 Task: Look for space in Omigawa, Japan from 12th  July, 2023 to 15th July, 2023 for 3 adults in price range Rs.12000 to Rs.16000. Place can be entire place with 2 bedrooms having 3 beds and 1 bathroom. Property type can be house, flat, guest house. Booking option can be shelf check-in. Required host language is English.
Action: Mouse moved to (455, 173)
Screenshot: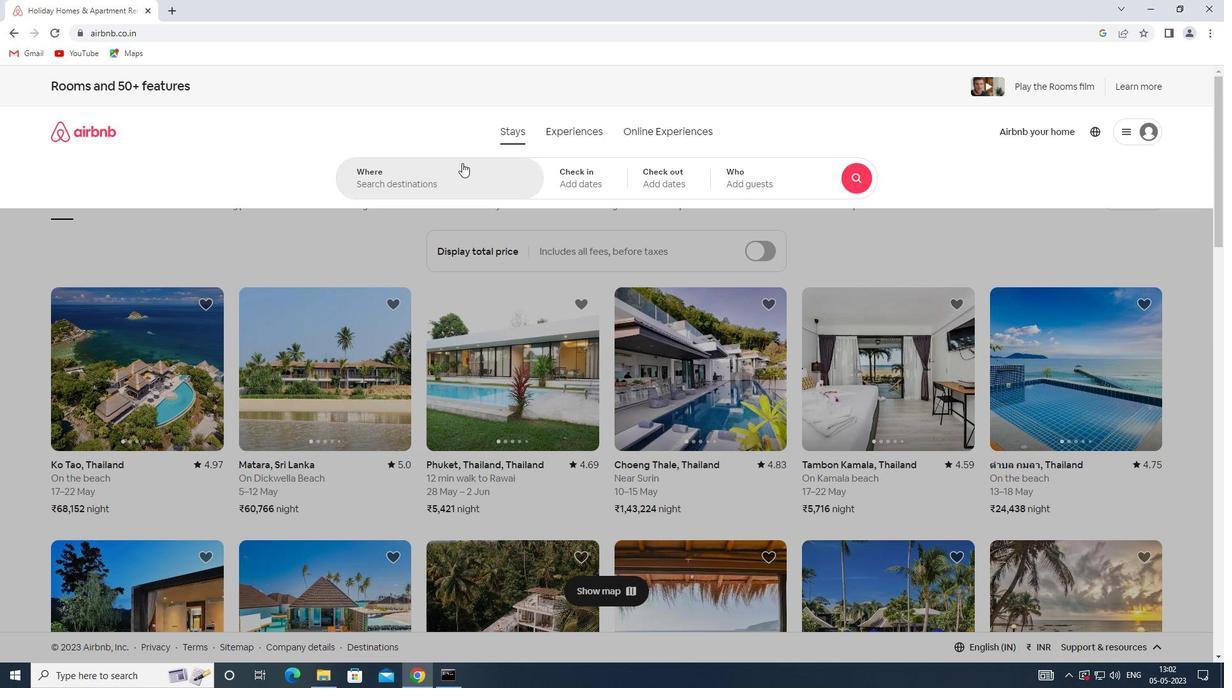 
Action: Mouse pressed left at (455, 173)
Screenshot: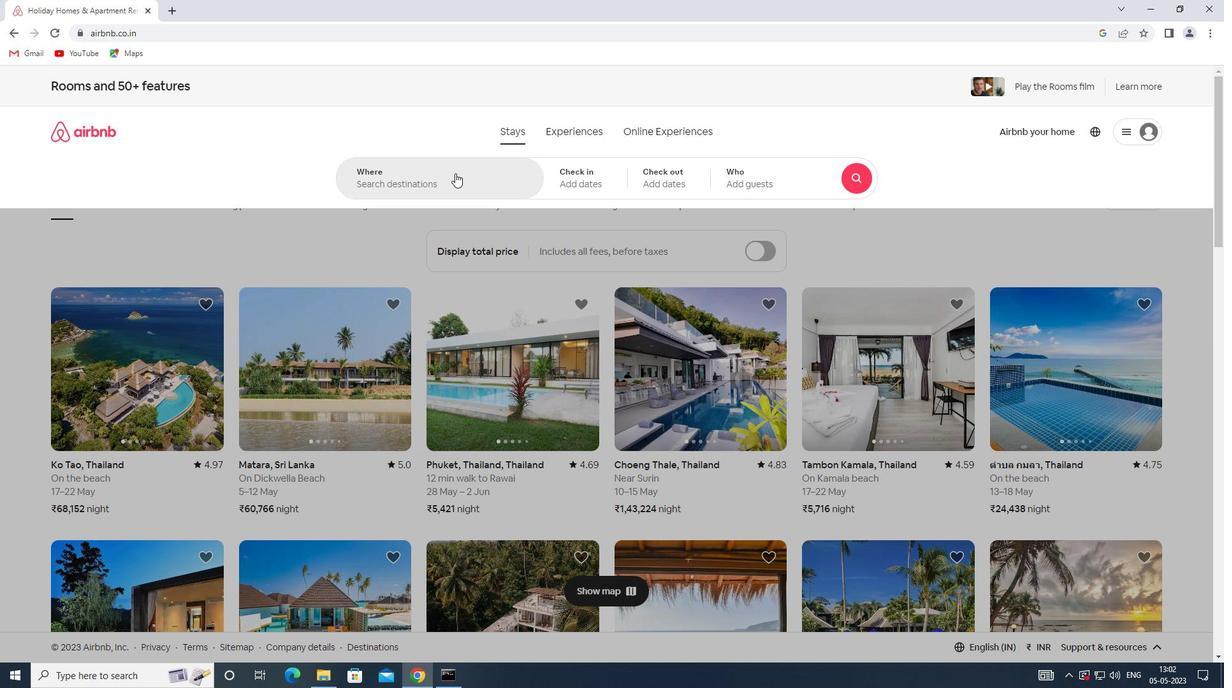 
Action: Key pressed <Key.shift>OMIGAWA,<Key.shift>JAPAN
Screenshot: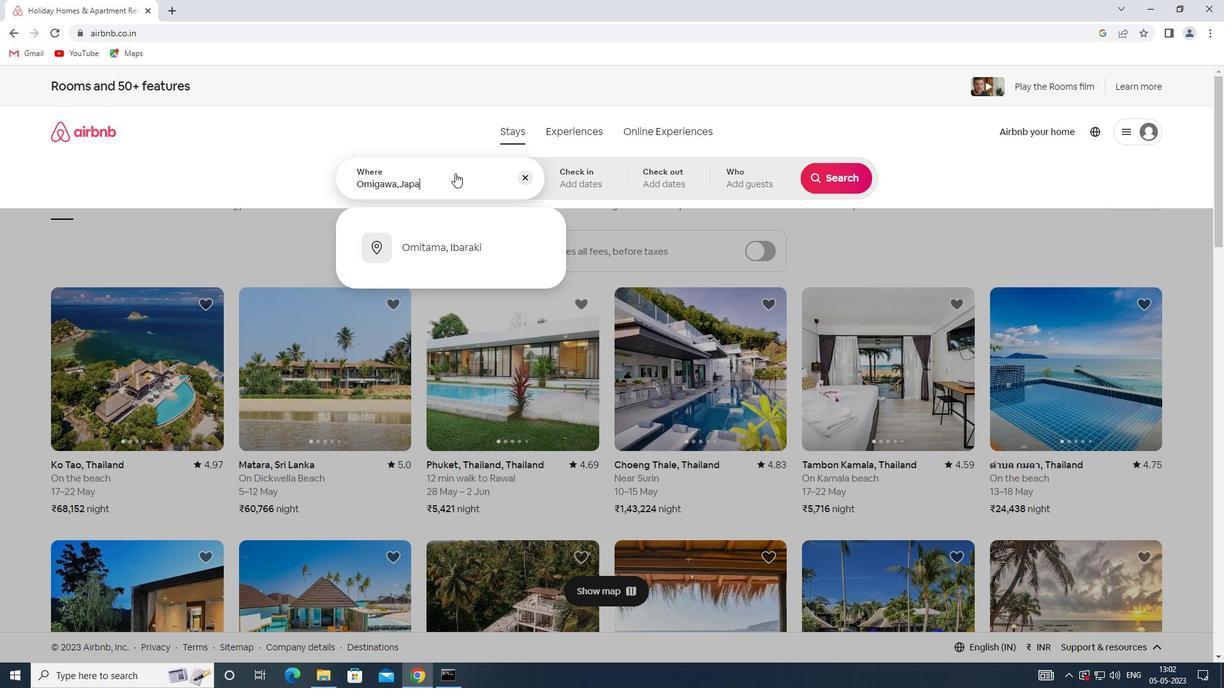 
Action: Mouse moved to (574, 183)
Screenshot: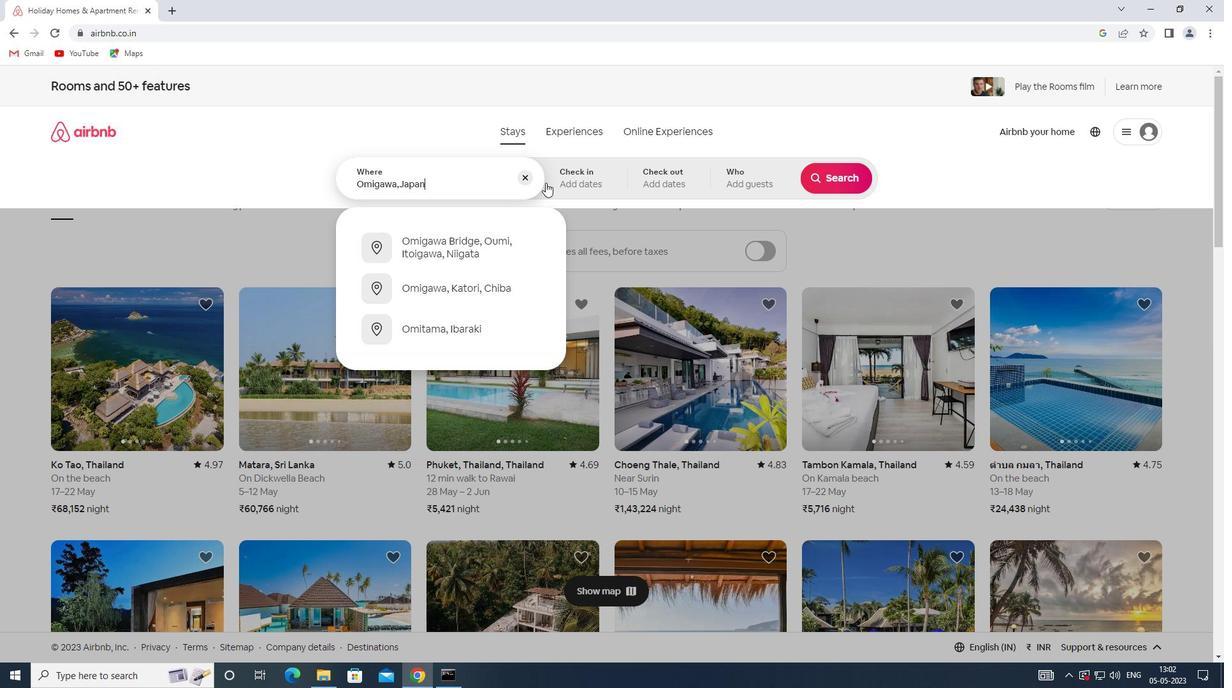 
Action: Mouse pressed left at (574, 183)
Screenshot: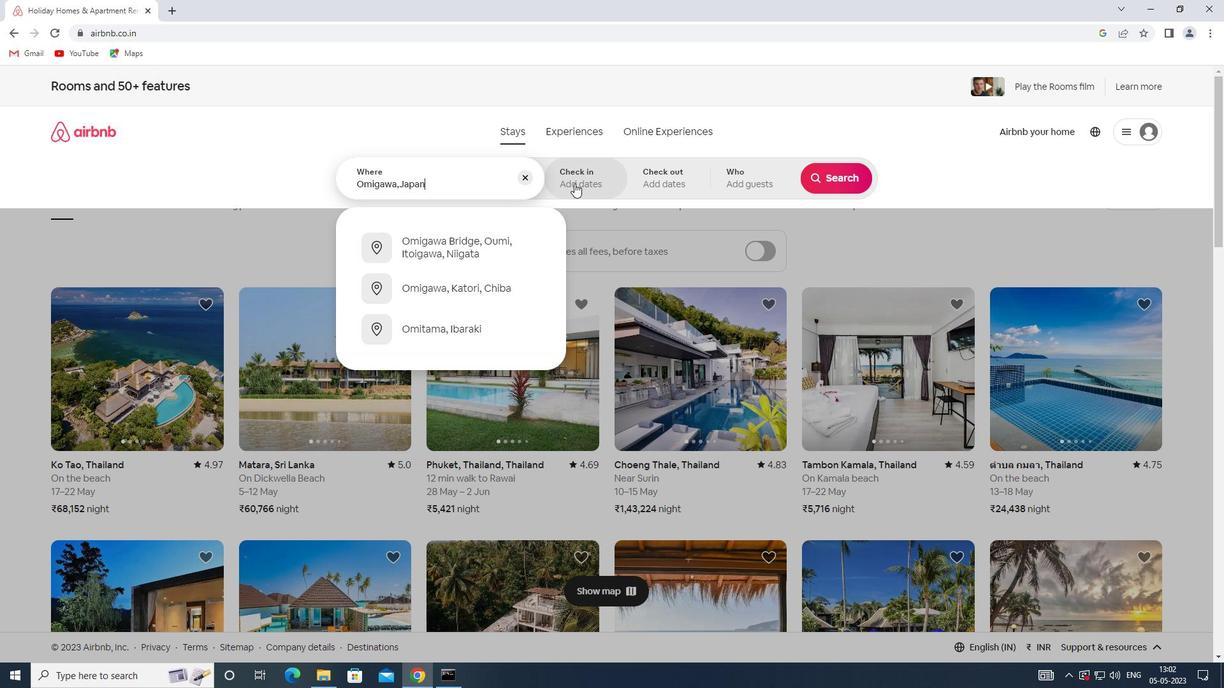 
Action: Mouse moved to (839, 281)
Screenshot: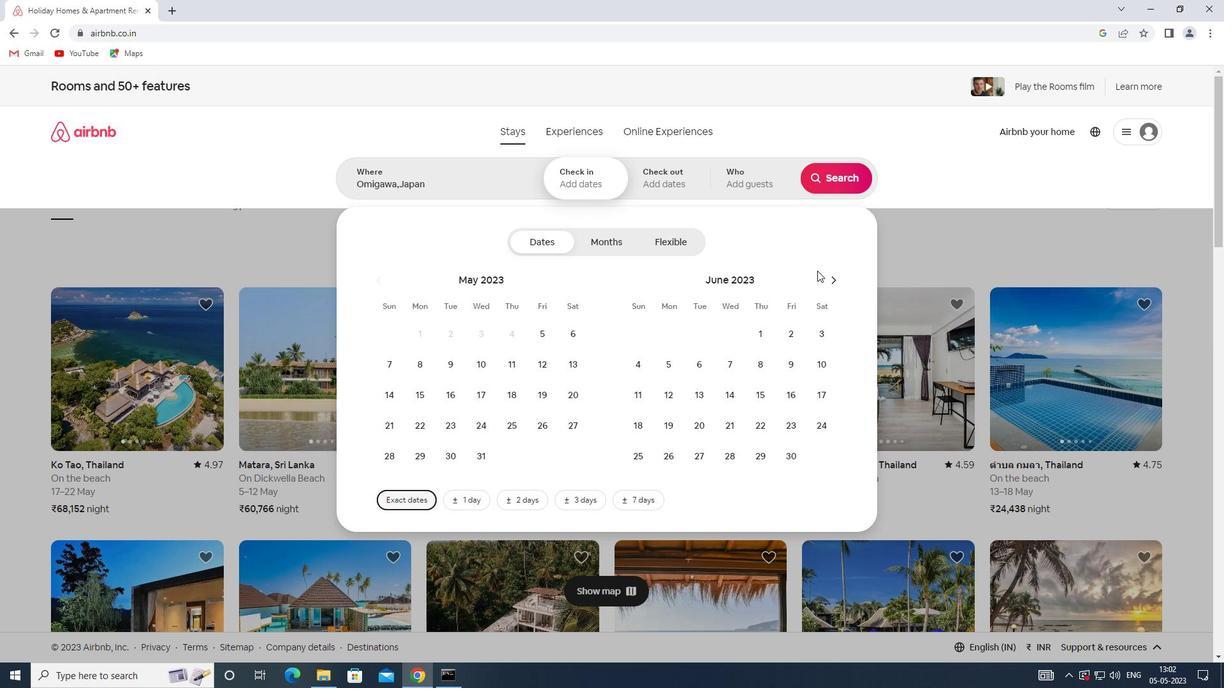 
Action: Mouse pressed left at (839, 281)
Screenshot: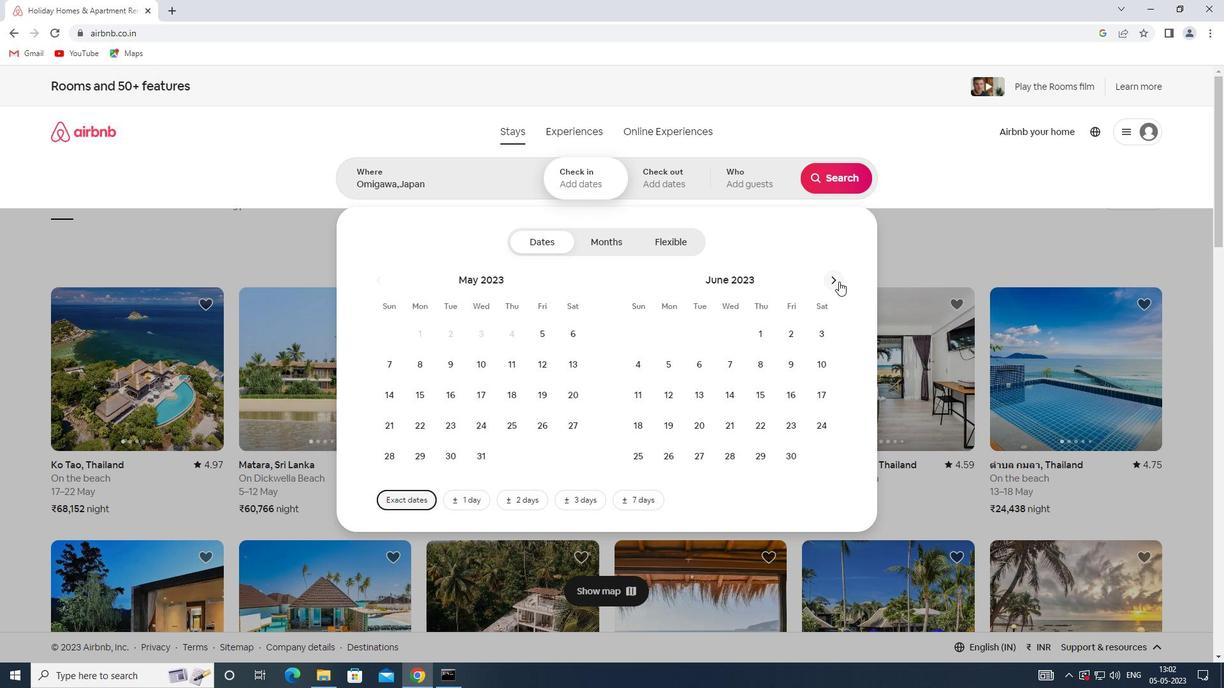 
Action: Mouse moved to (725, 407)
Screenshot: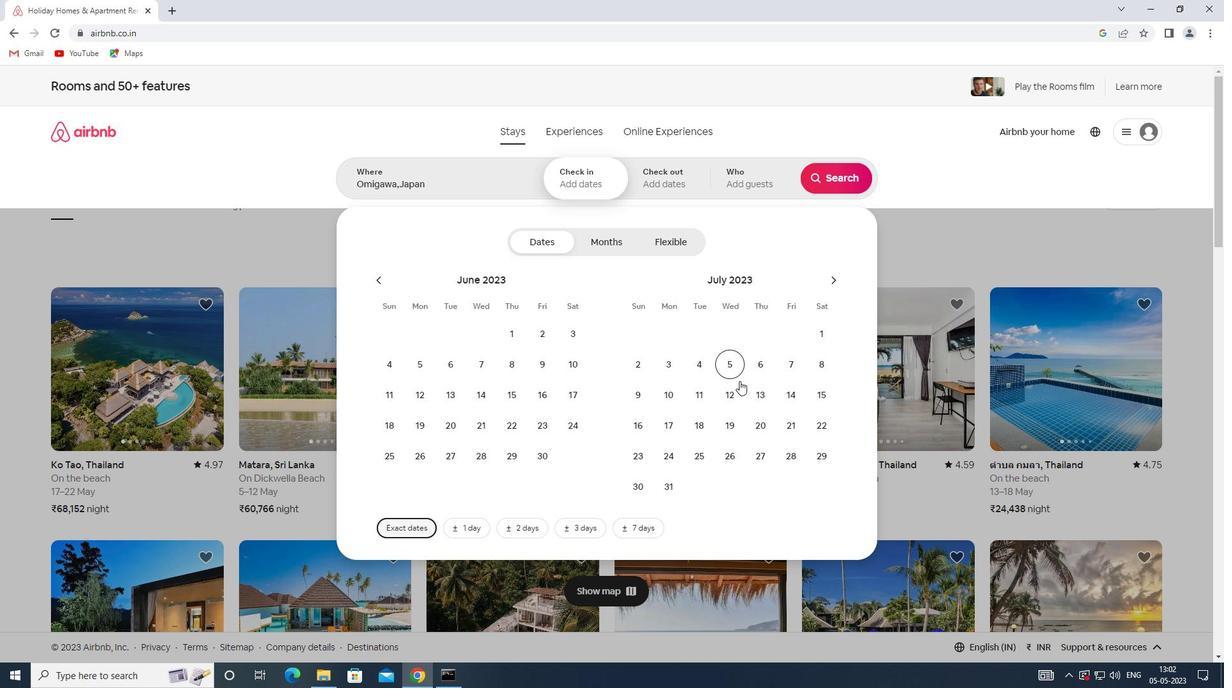 
Action: Mouse pressed left at (725, 407)
Screenshot: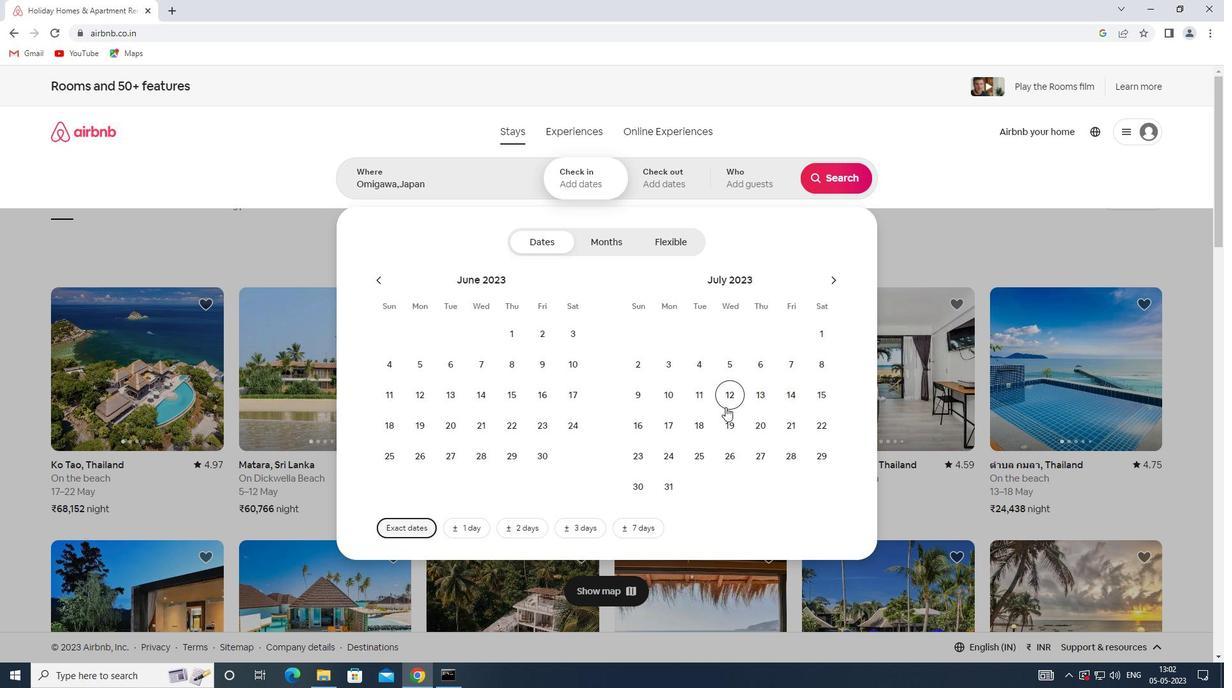 
Action: Mouse moved to (828, 388)
Screenshot: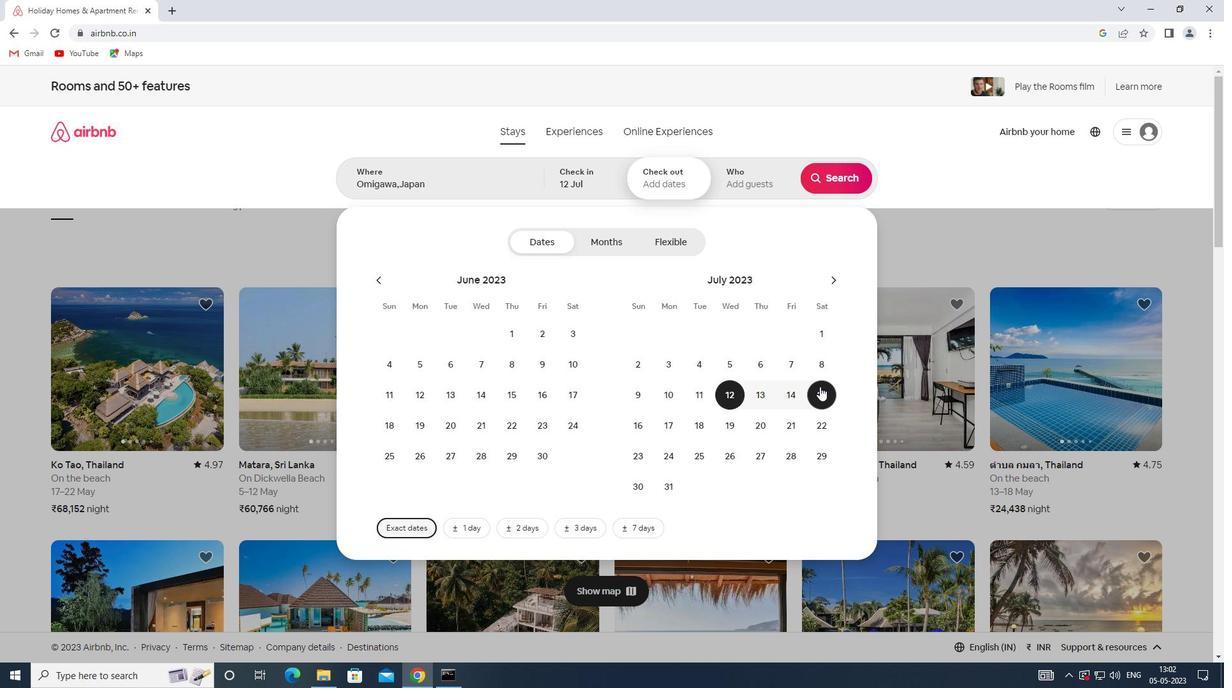 
Action: Mouse pressed left at (828, 388)
Screenshot: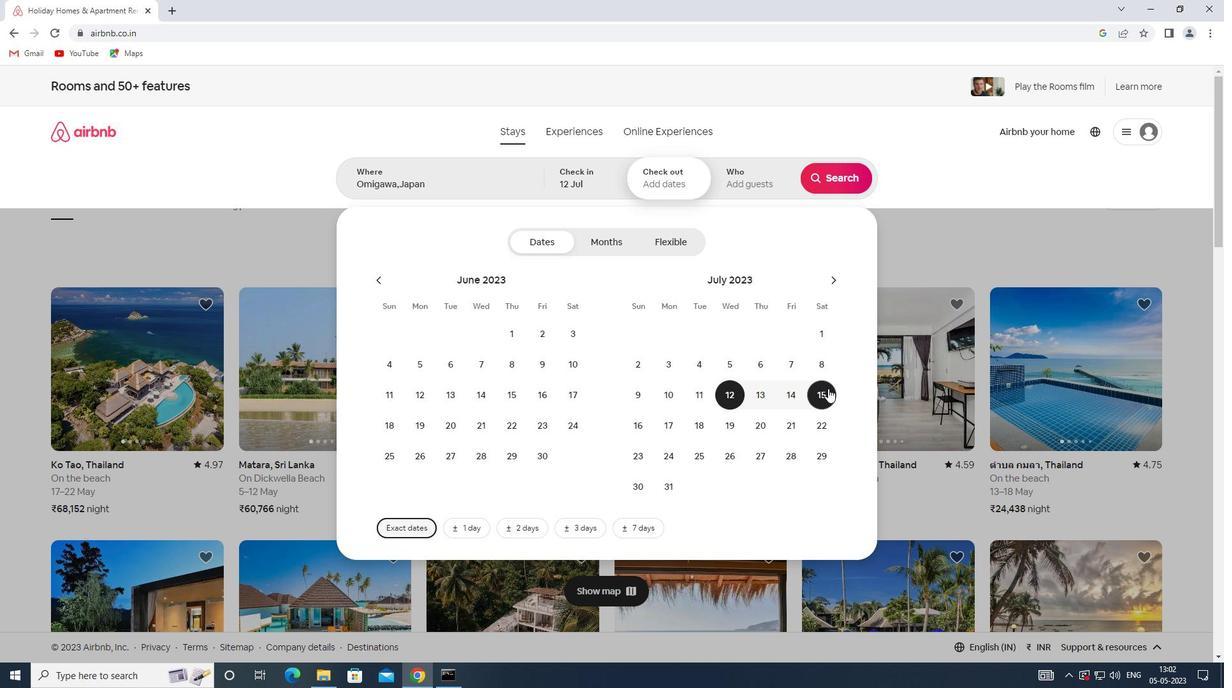 
Action: Mouse moved to (744, 181)
Screenshot: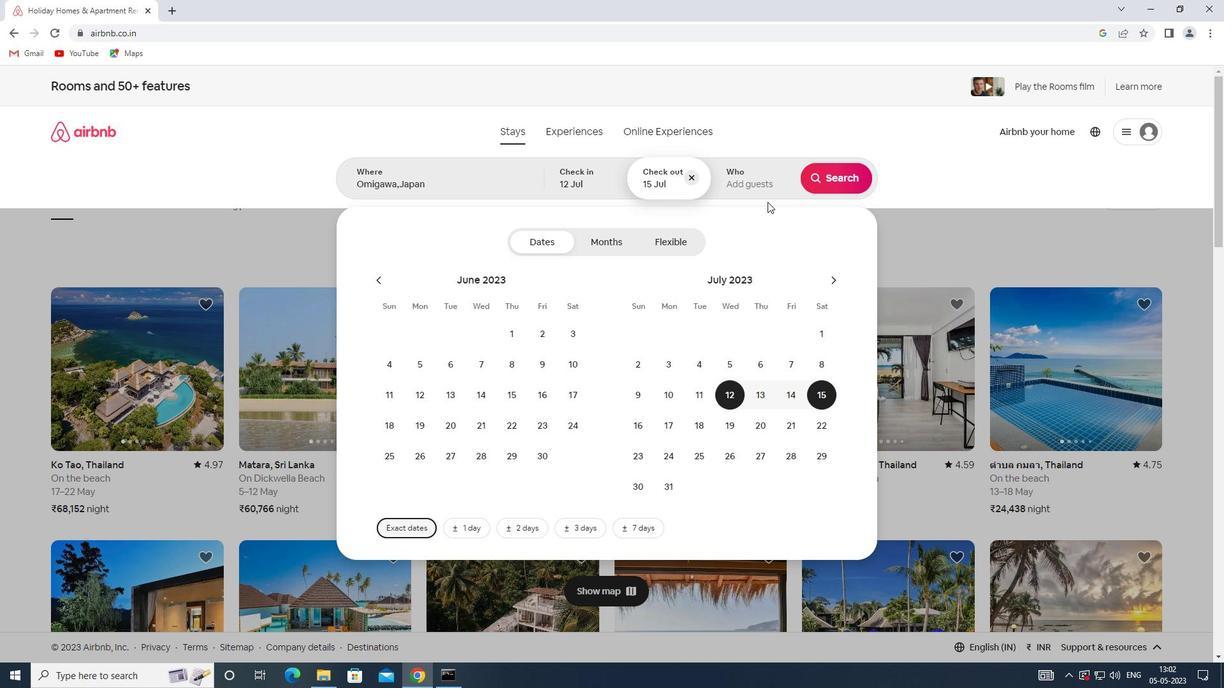 
Action: Mouse pressed left at (744, 181)
Screenshot: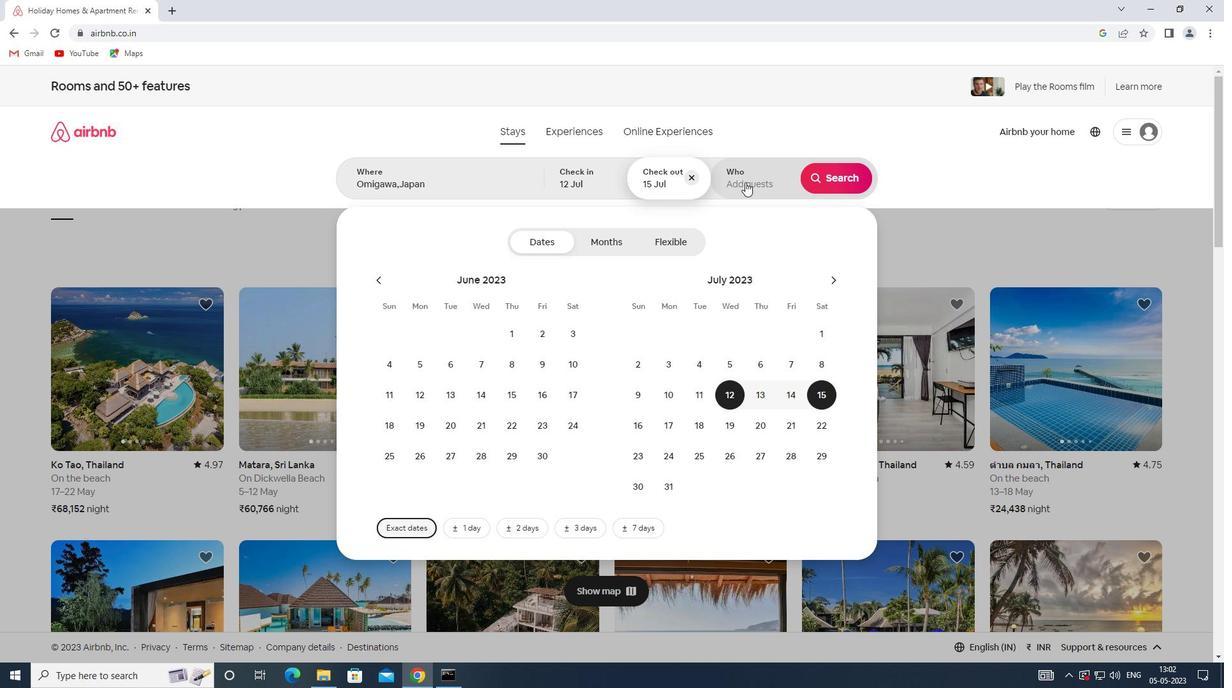 
Action: Mouse moved to (841, 244)
Screenshot: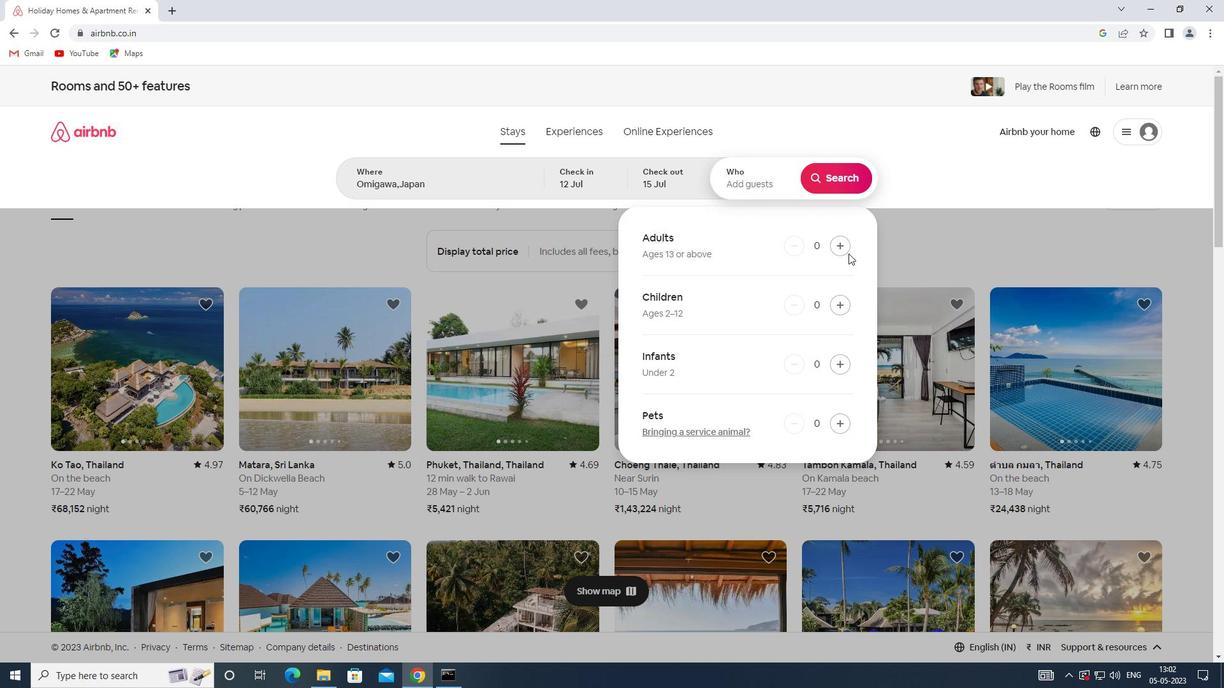 
Action: Mouse pressed left at (841, 244)
Screenshot: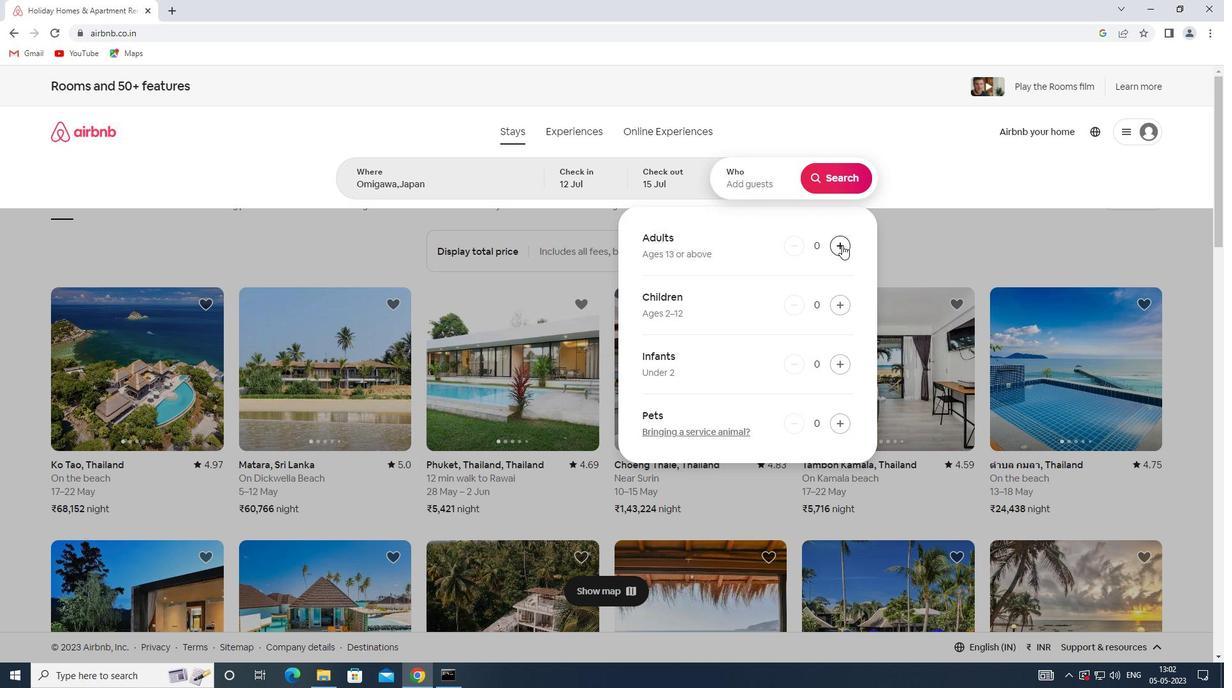 
Action: Mouse pressed left at (841, 244)
Screenshot: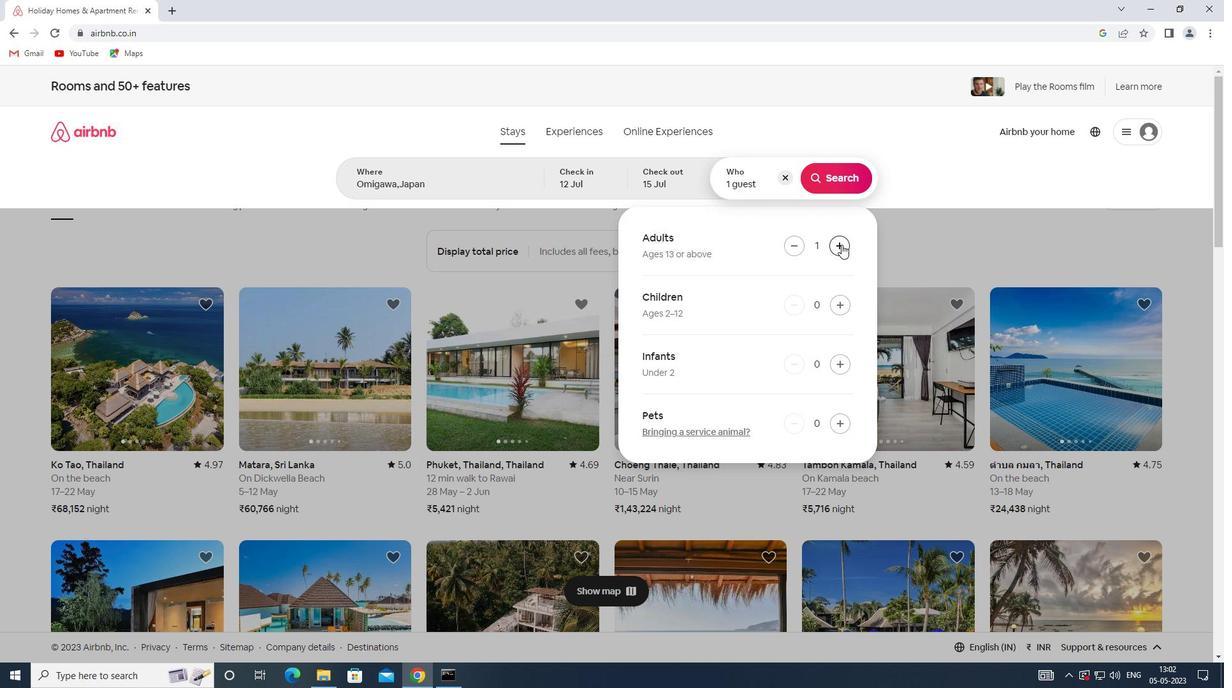 
Action: Mouse pressed left at (841, 244)
Screenshot: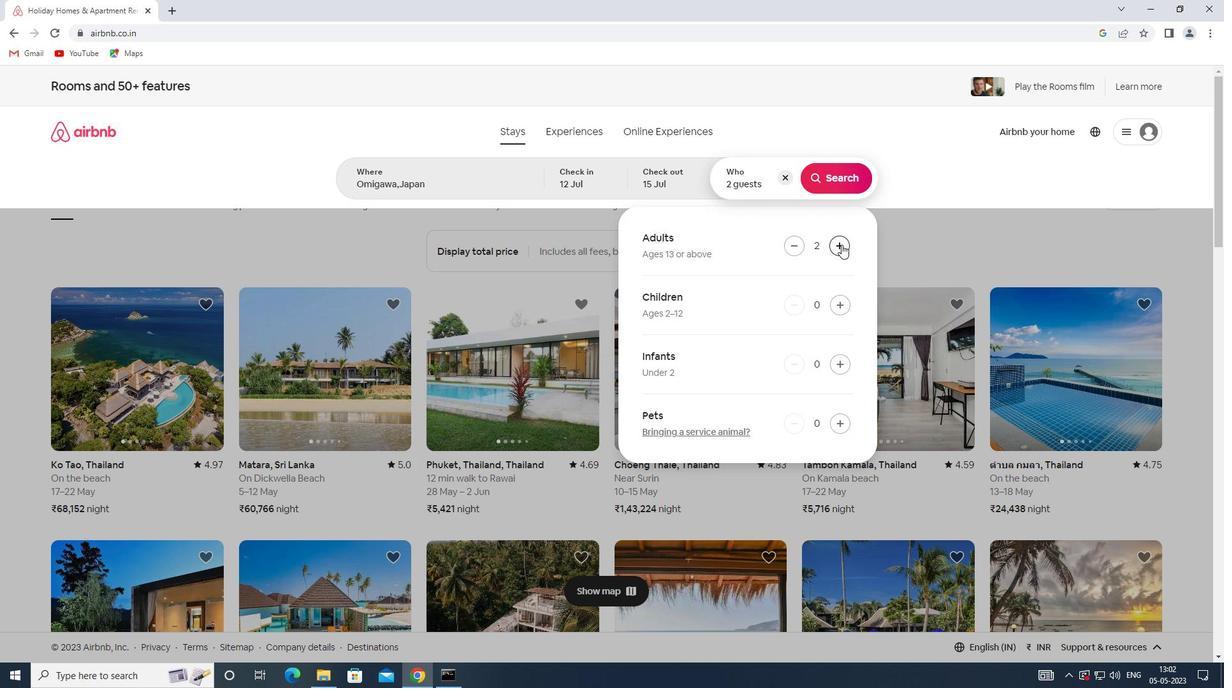 
Action: Mouse moved to (820, 177)
Screenshot: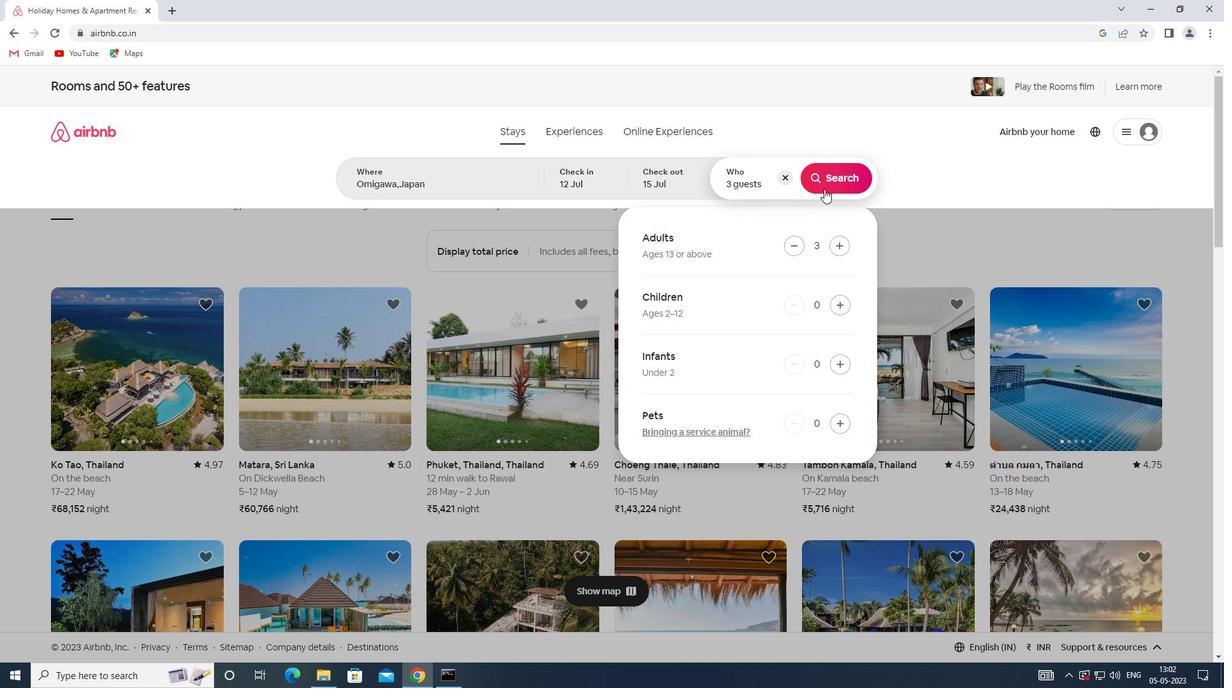 
Action: Mouse pressed left at (820, 177)
Screenshot: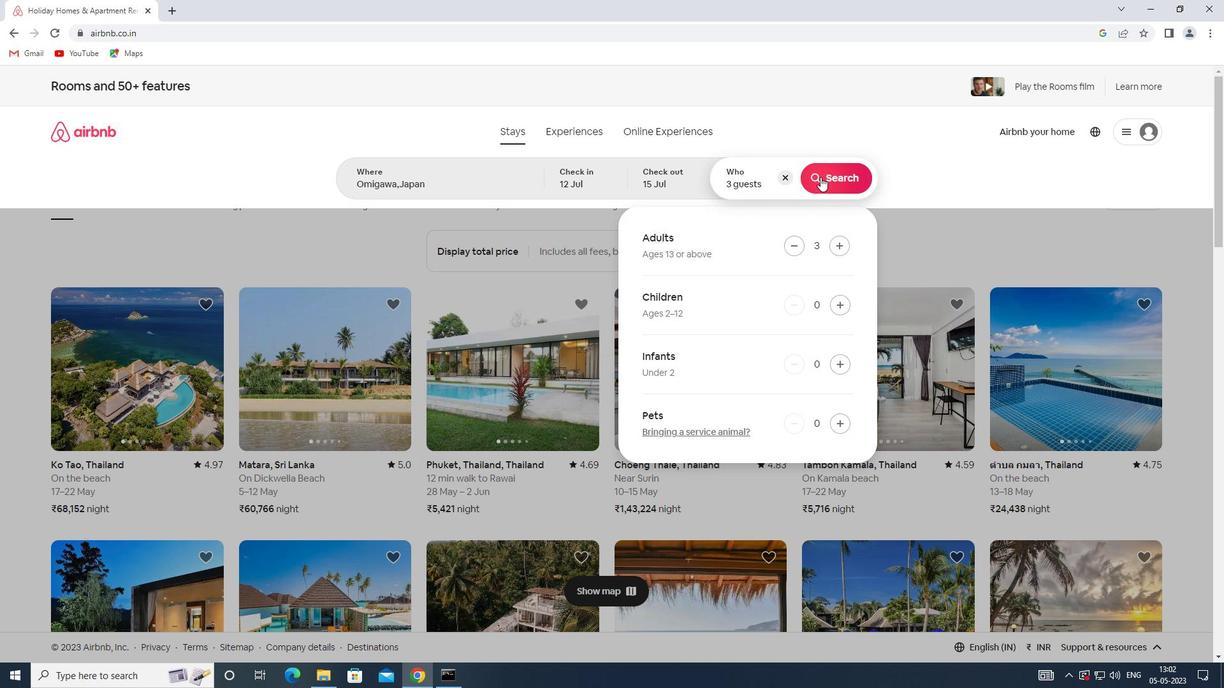
Action: Mouse moved to (1171, 141)
Screenshot: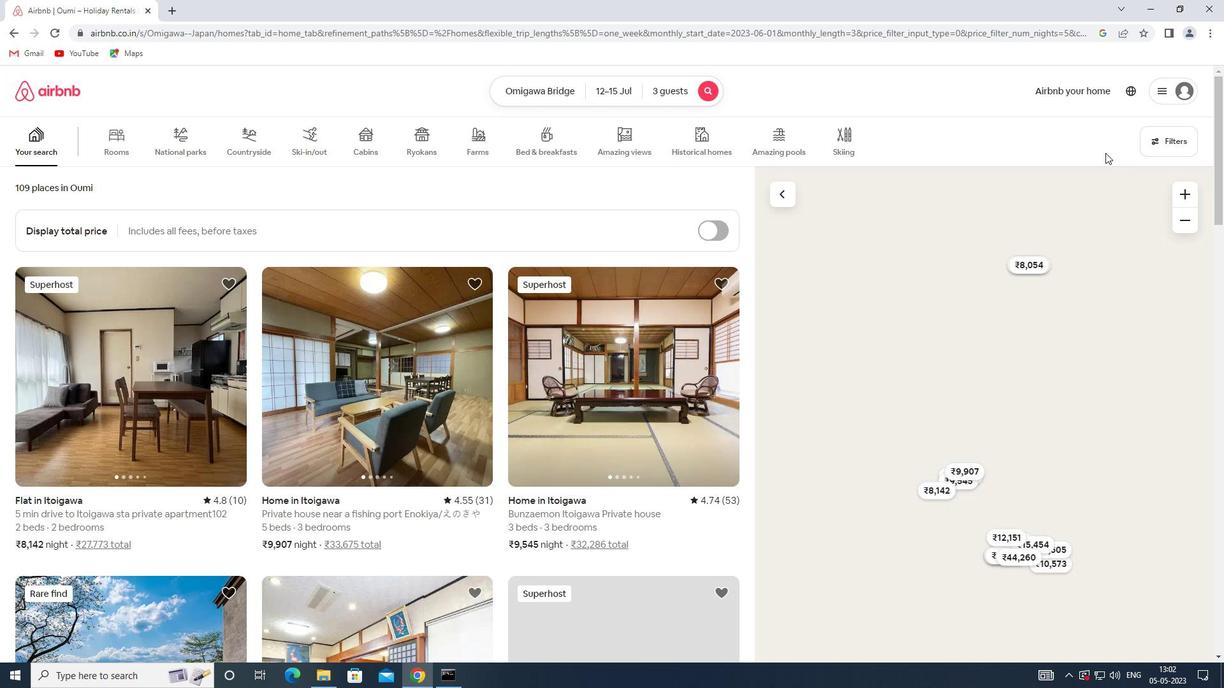 
Action: Mouse pressed left at (1171, 141)
Screenshot: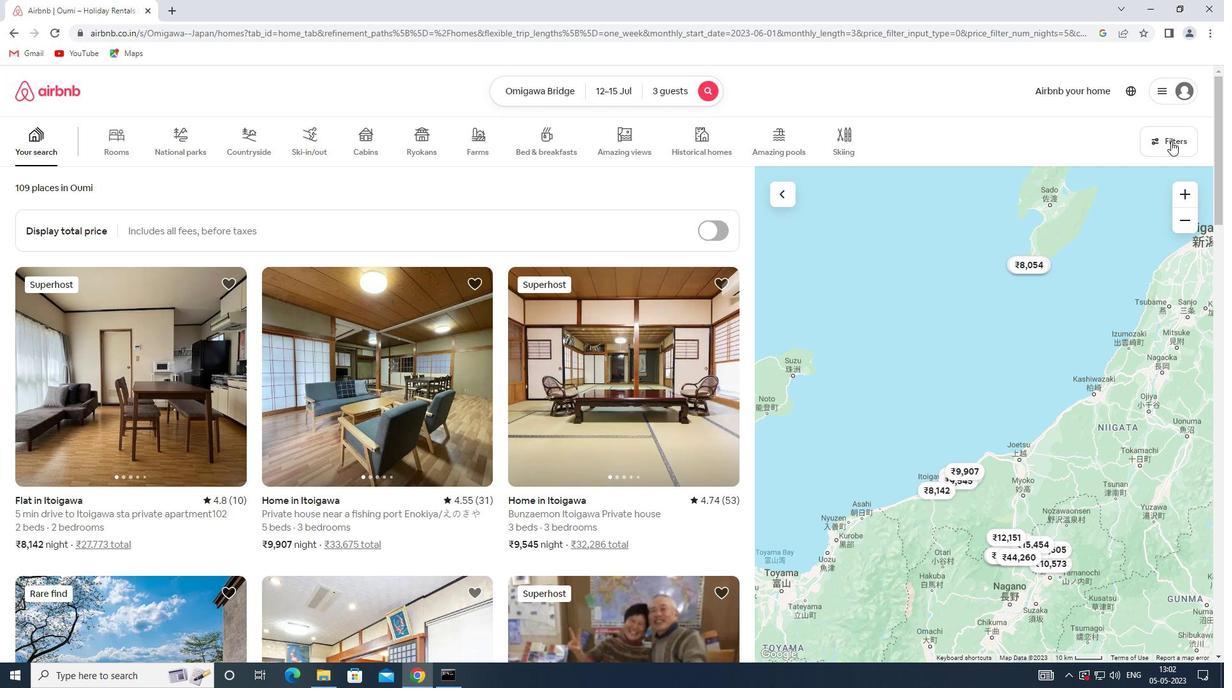 
Action: Mouse moved to (449, 455)
Screenshot: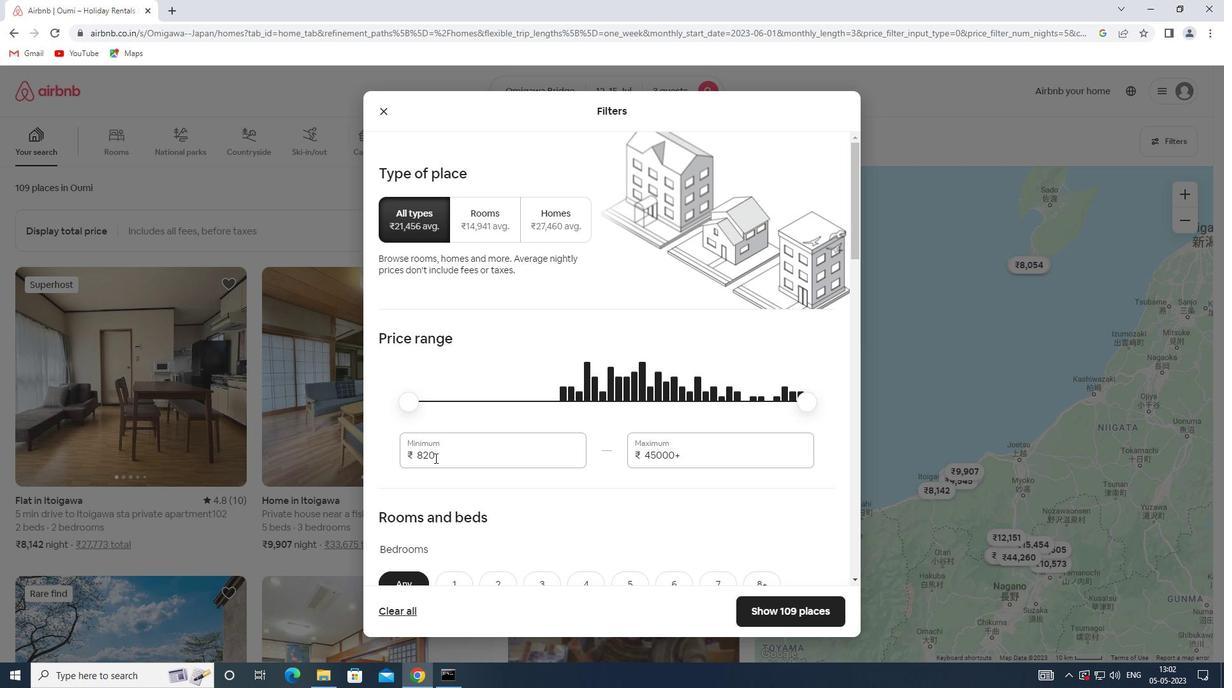 
Action: Mouse pressed left at (449, 455)
Screenshot: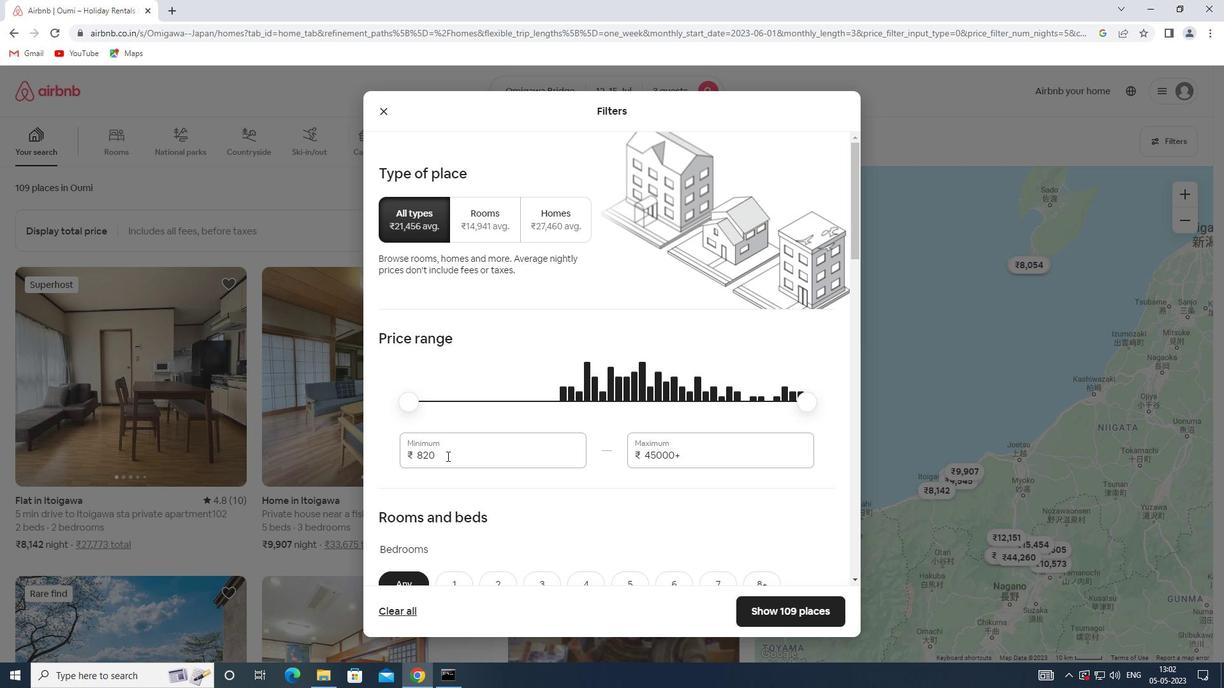 
Action: Mouse moved to (403, 453)
Screenshot: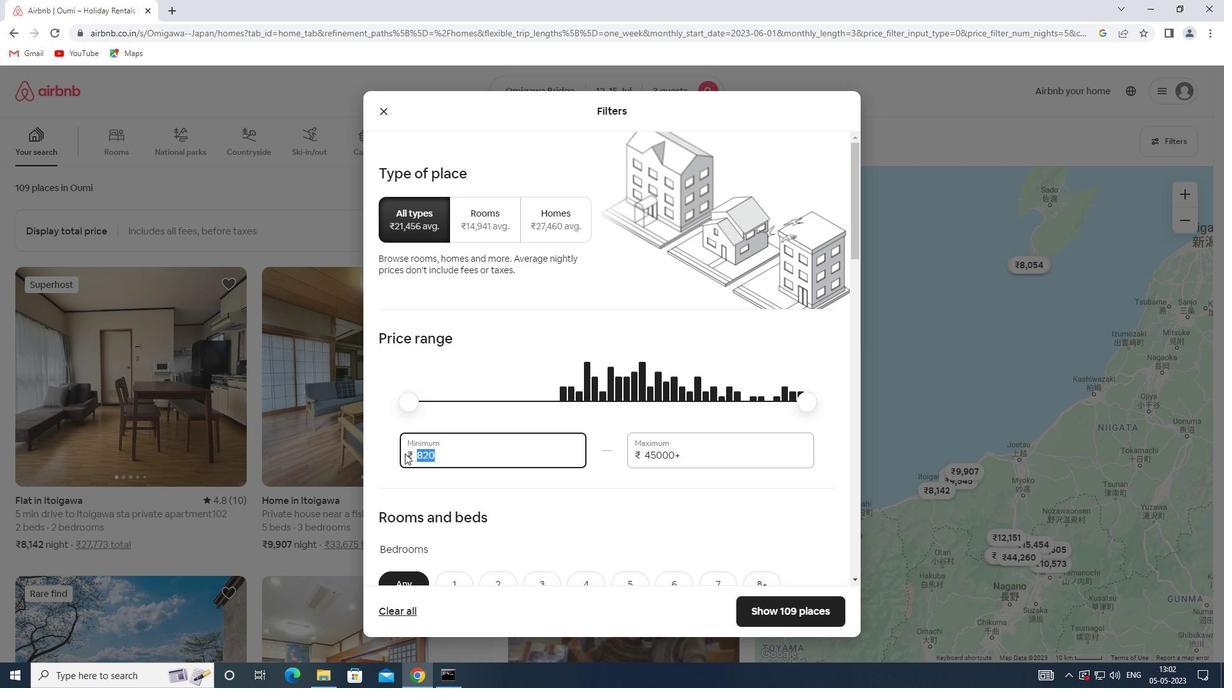 
Action: Key pressed 12000
Screenshot: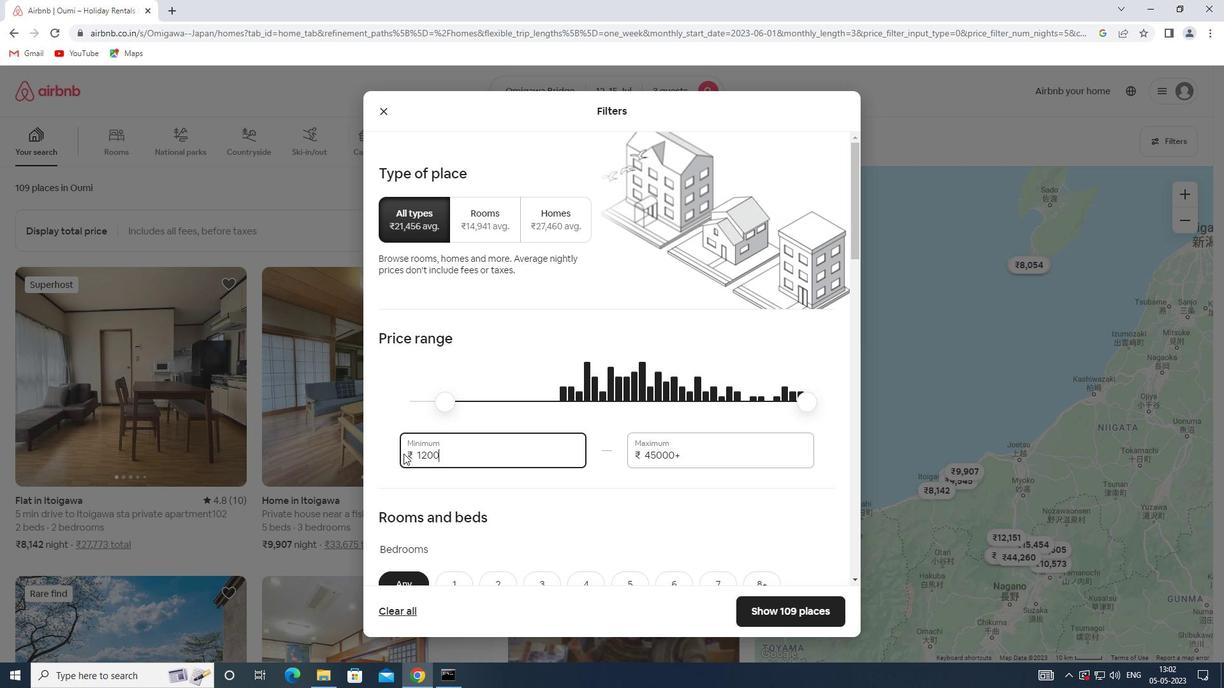 
Action: Mouse moved to (680, 453)
Screenshot: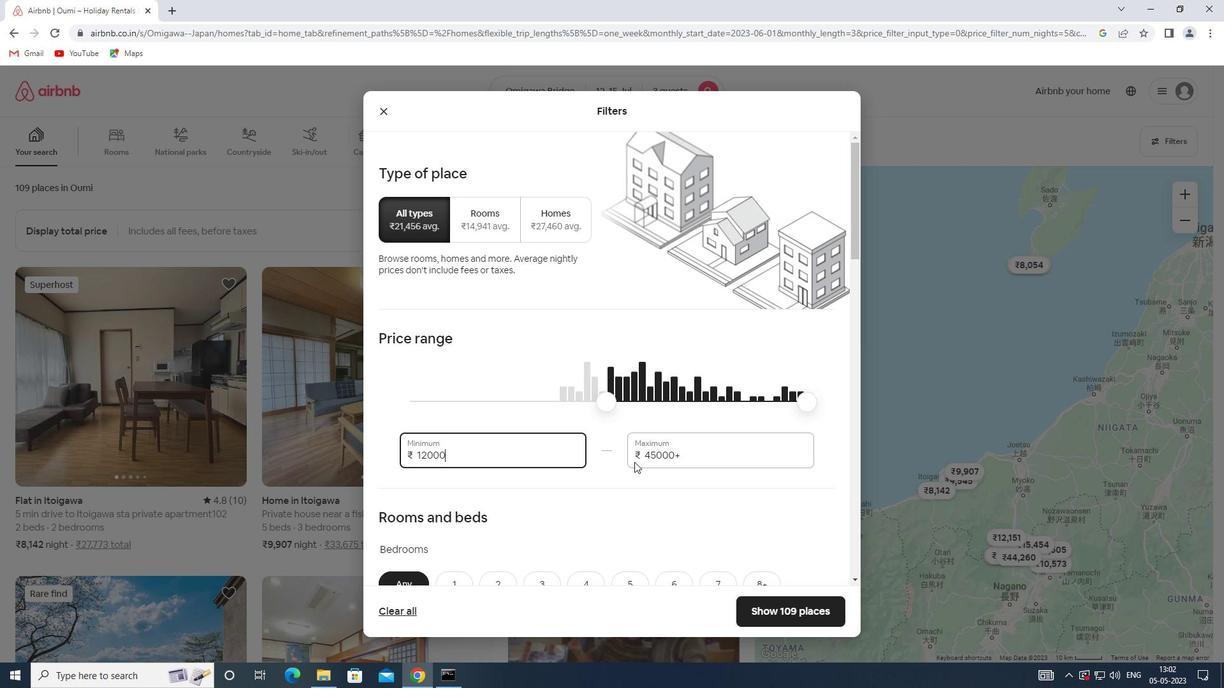 
Action: Mouse pressed left at (680, 453)
Screenshot: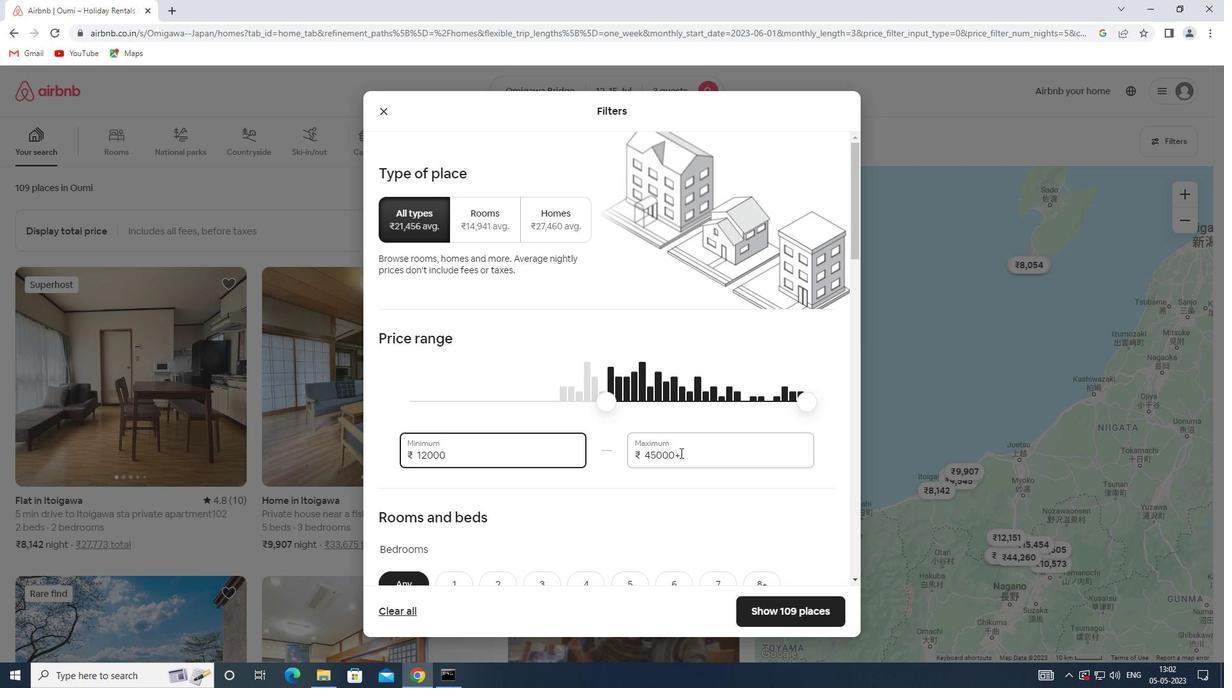
Action: Mouse moved to (641, 453)
Screenshot: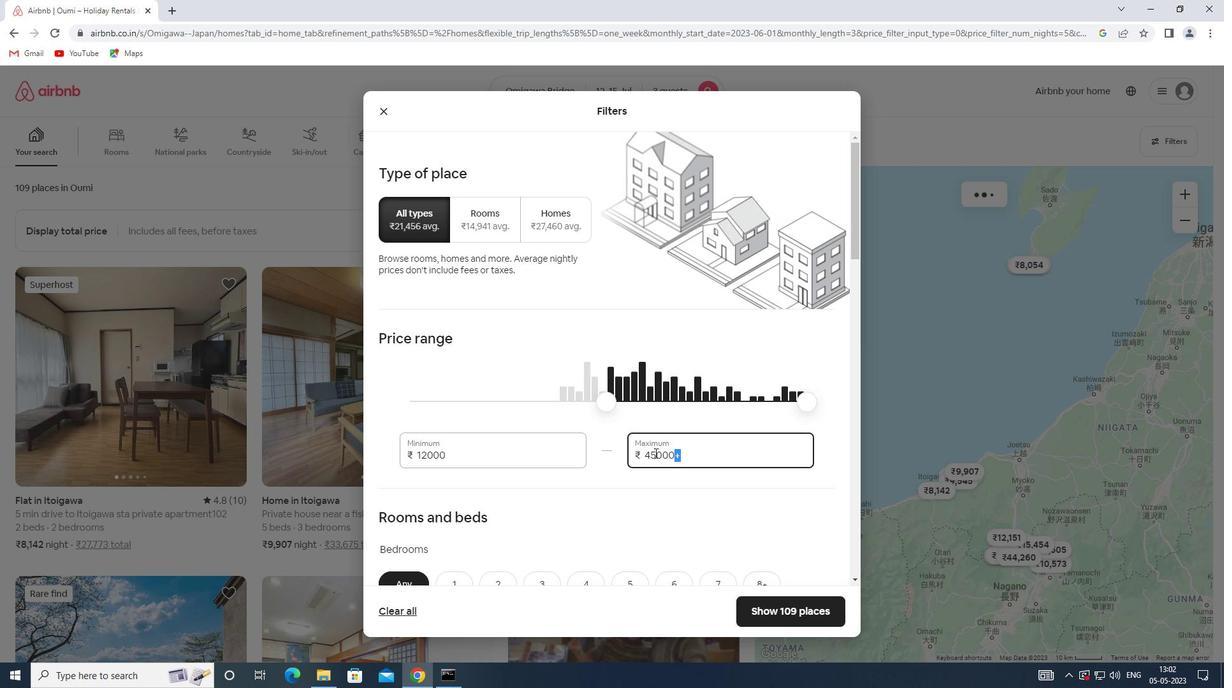 
Action: Key pressed 16000
Screenshot: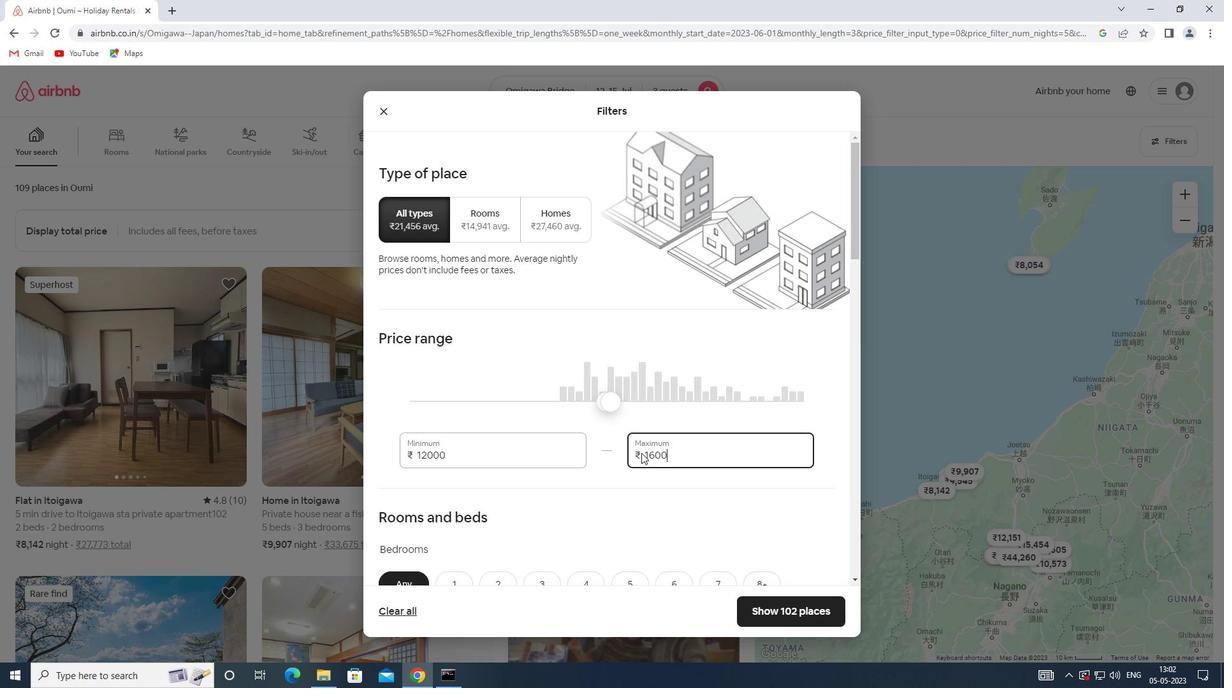
Action: Mouse moved to (512, 466)
Screenshot: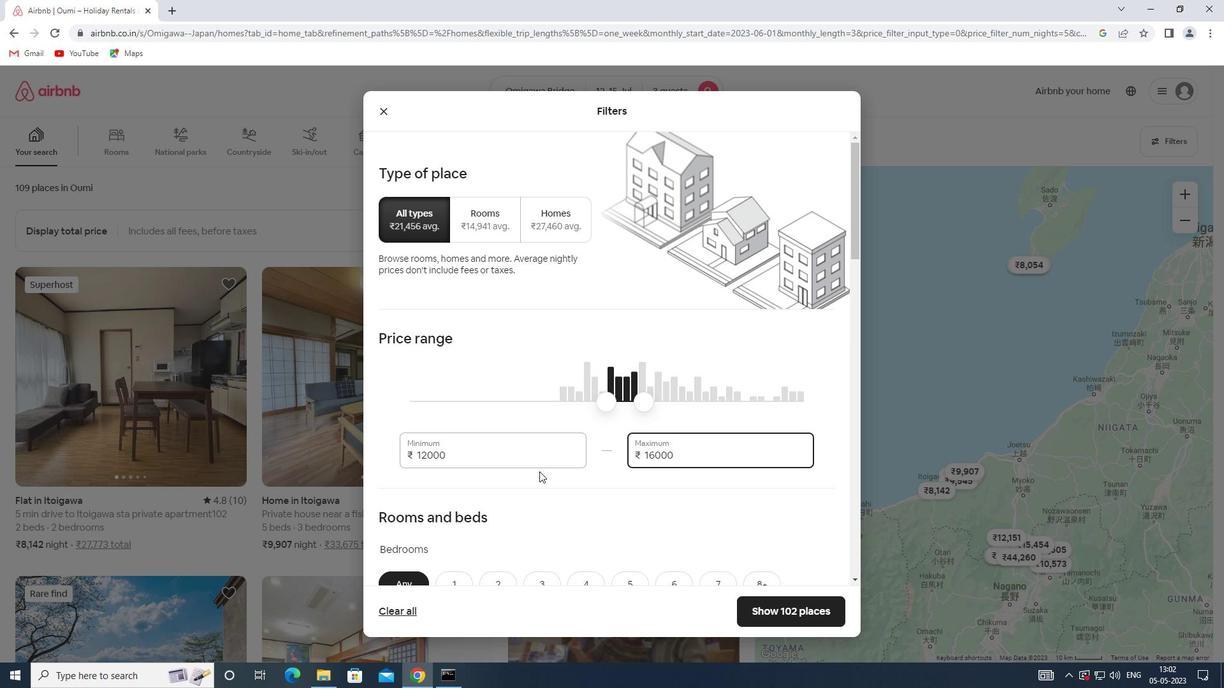 
Action: Mouse scrolled (512, 466) with delta (0, 0)
Screenshot: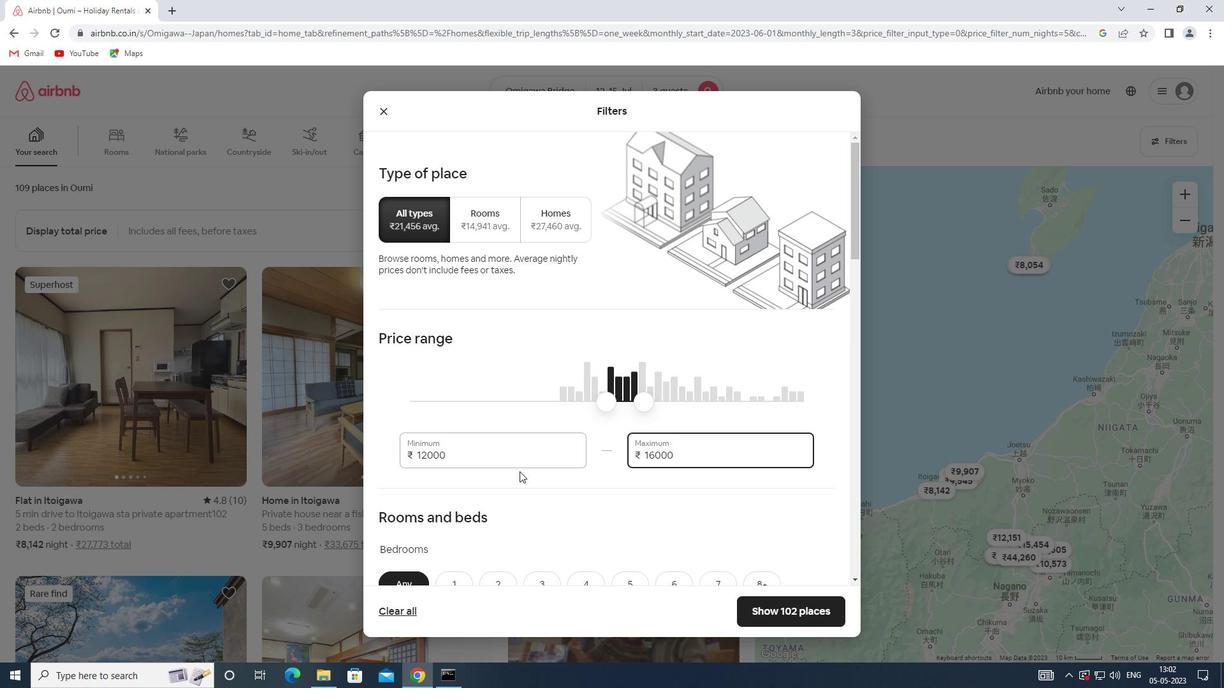 
Action: Mouse scrolled (512, 466) with delta (0, 0)
Screenshot: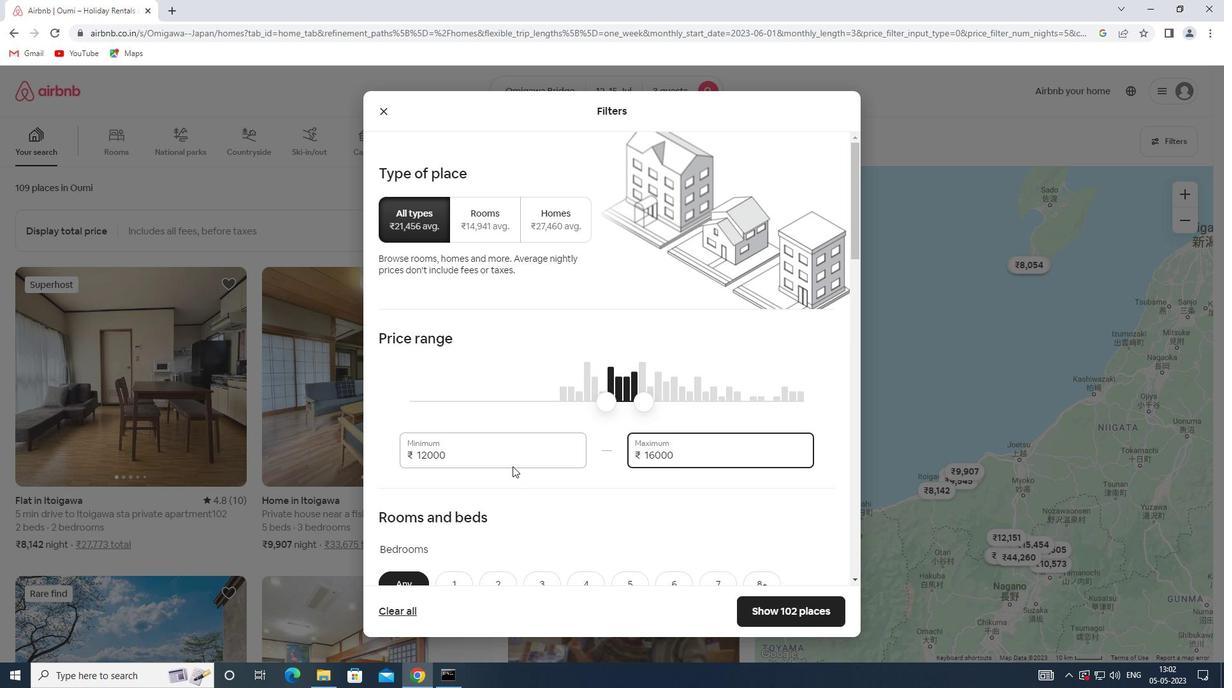
Action: Mouse scrolled (512, 466) with delta (0, 0)
Screenshot: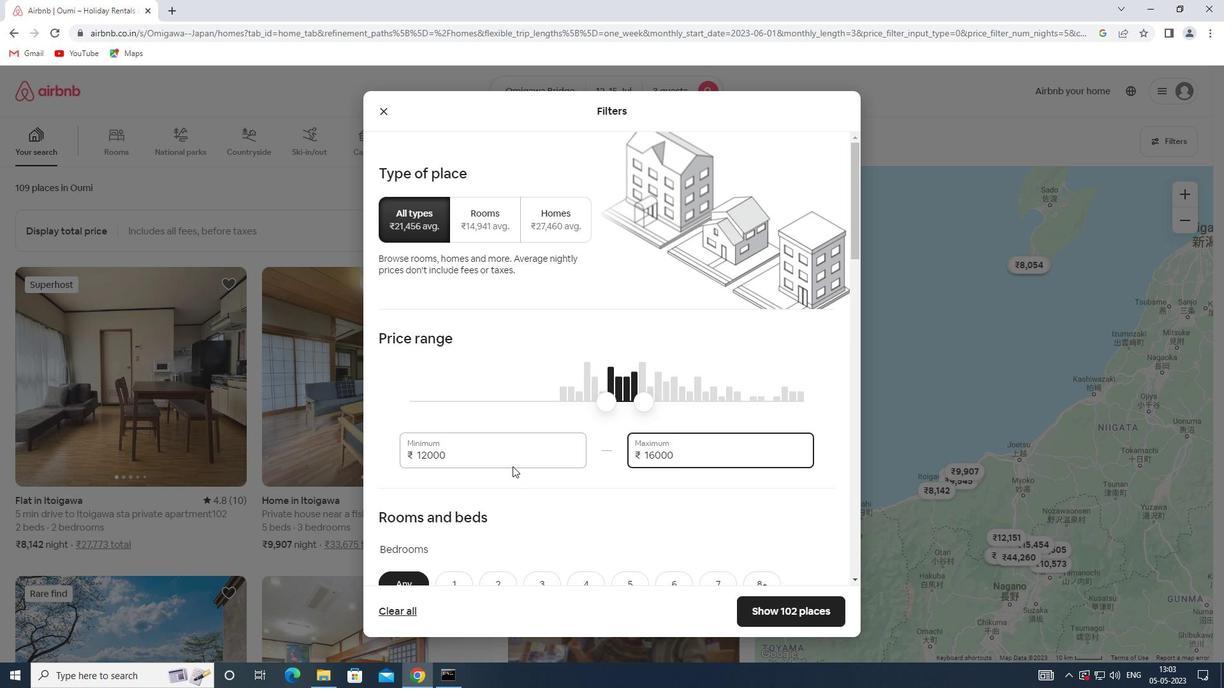
Action: Mouse scrolled (512, 466) with delta (0, 0)
Screenshot: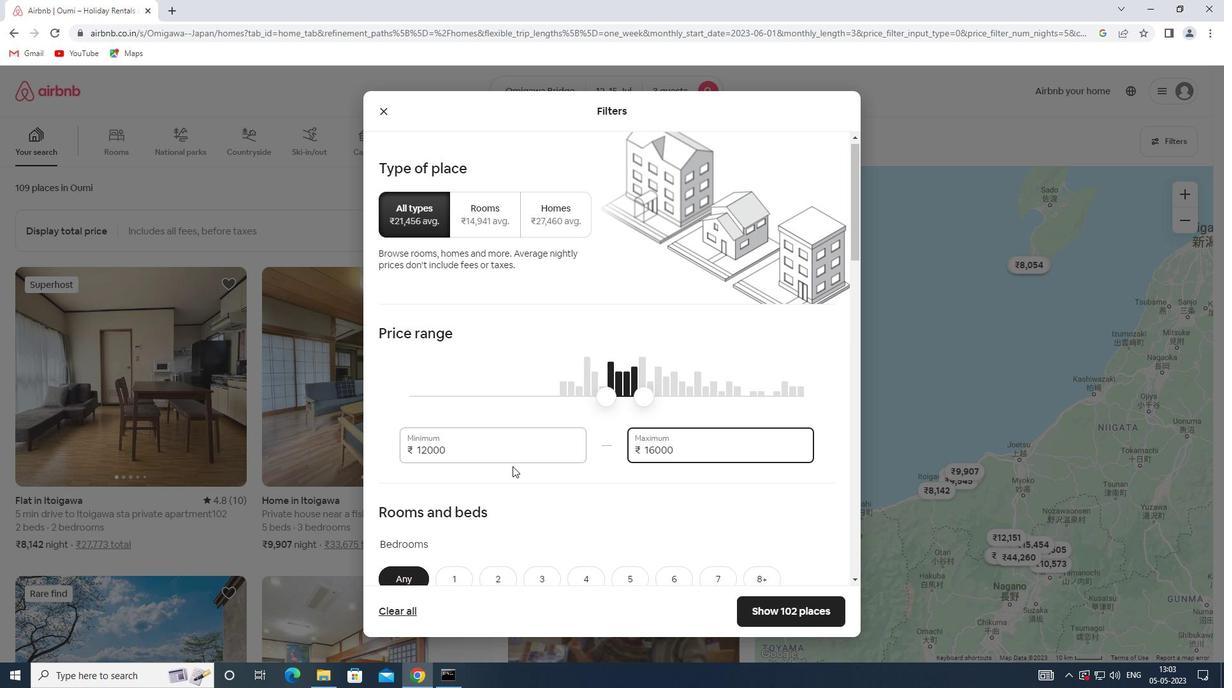 
Action: Mouse moved to (506, 332)
Screenshot: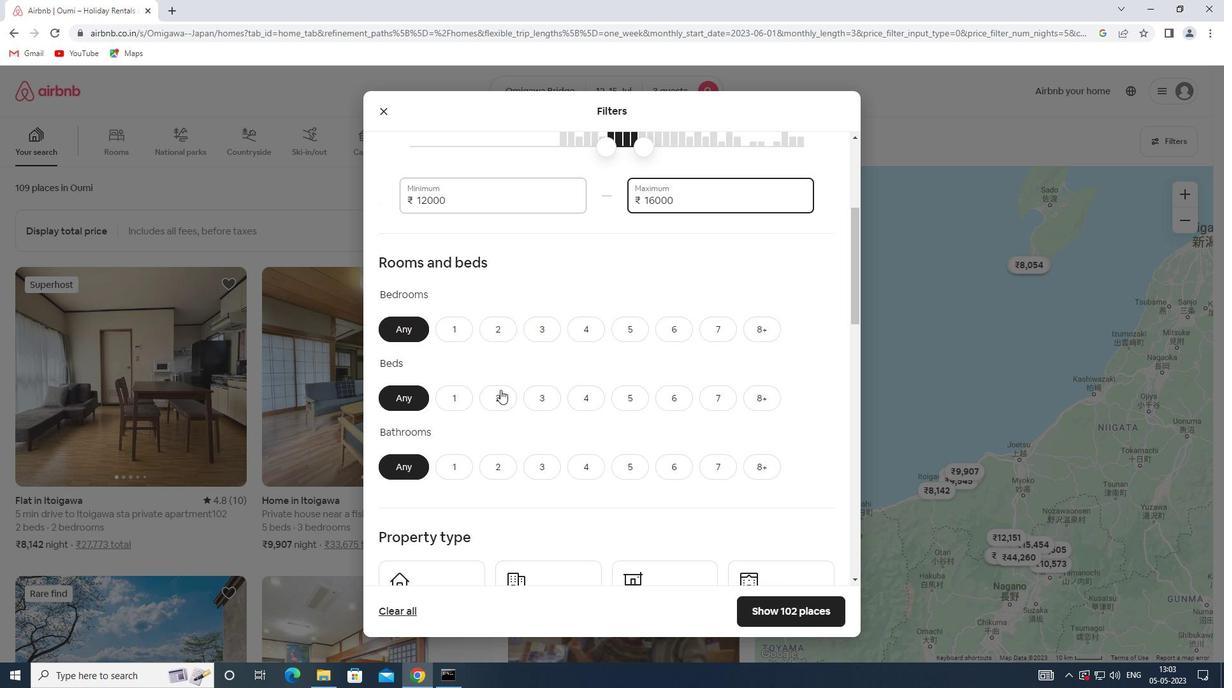 
Action: Mouse pressed left at (506, 332)
Screenshot: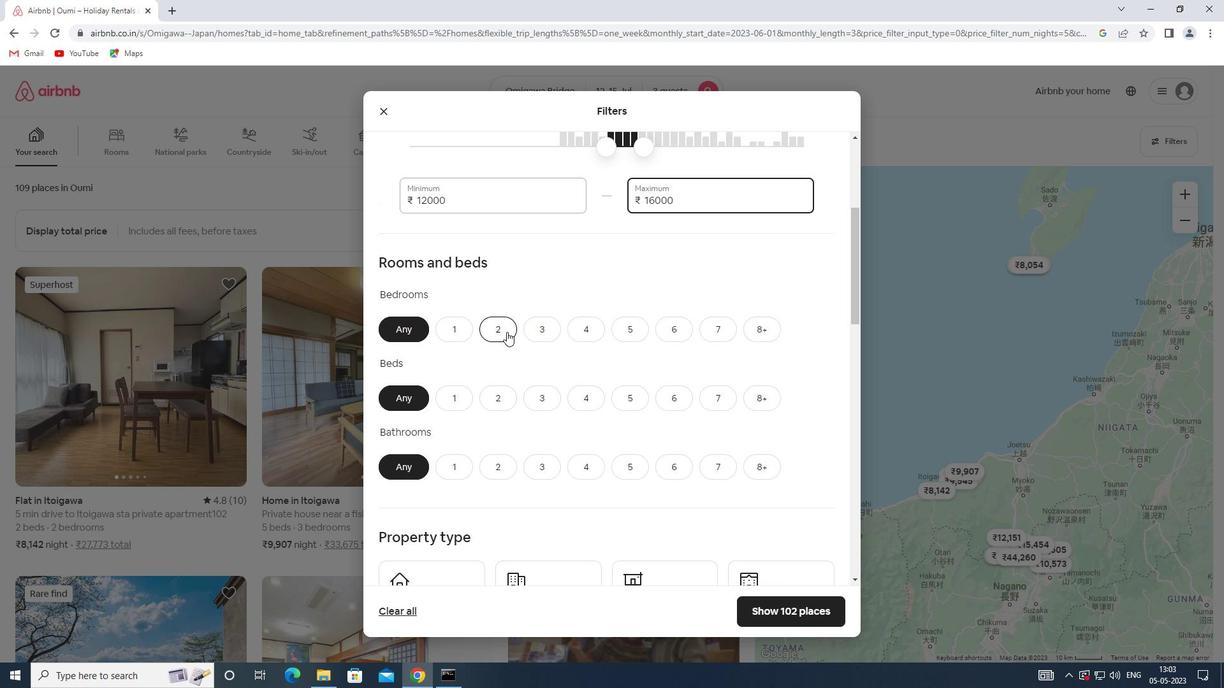 
Action: Mouse moved to (550, 395)
Screenshot: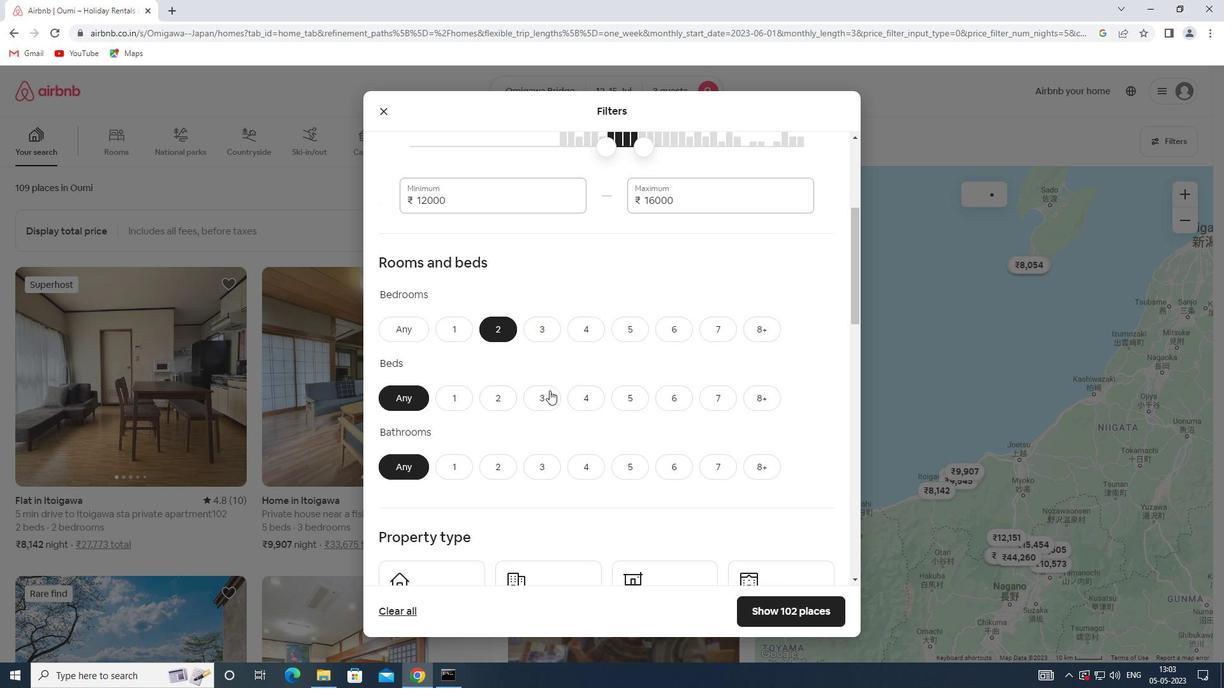
Action: Mouse pressed left at (550, 395)
Screenshot: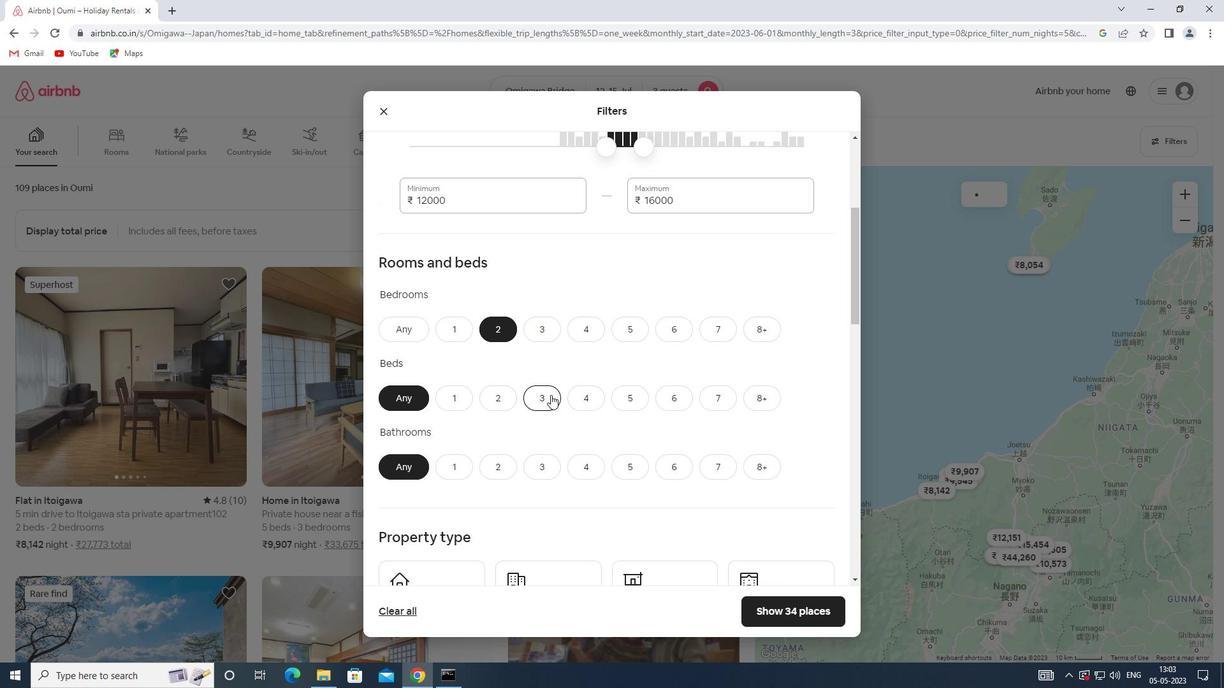 
Action: Mouse moved to (455, 463)
Screenshot: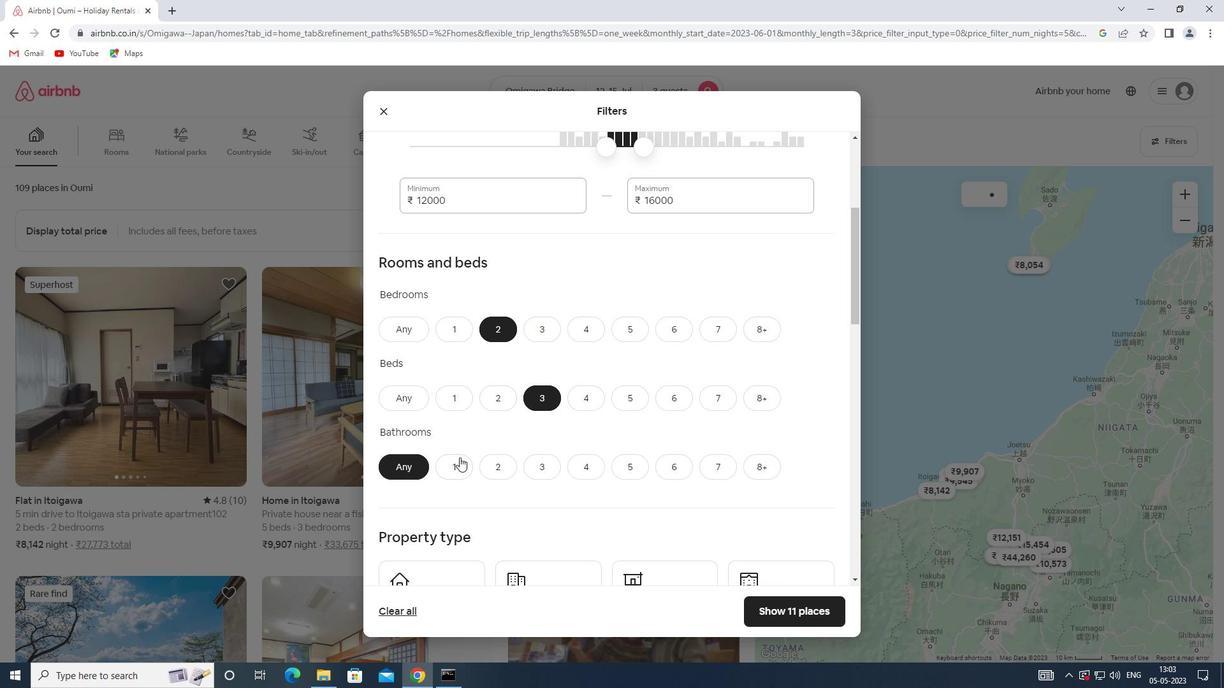 
Action: Mouse pressed left at (455, 463)
Screenshot: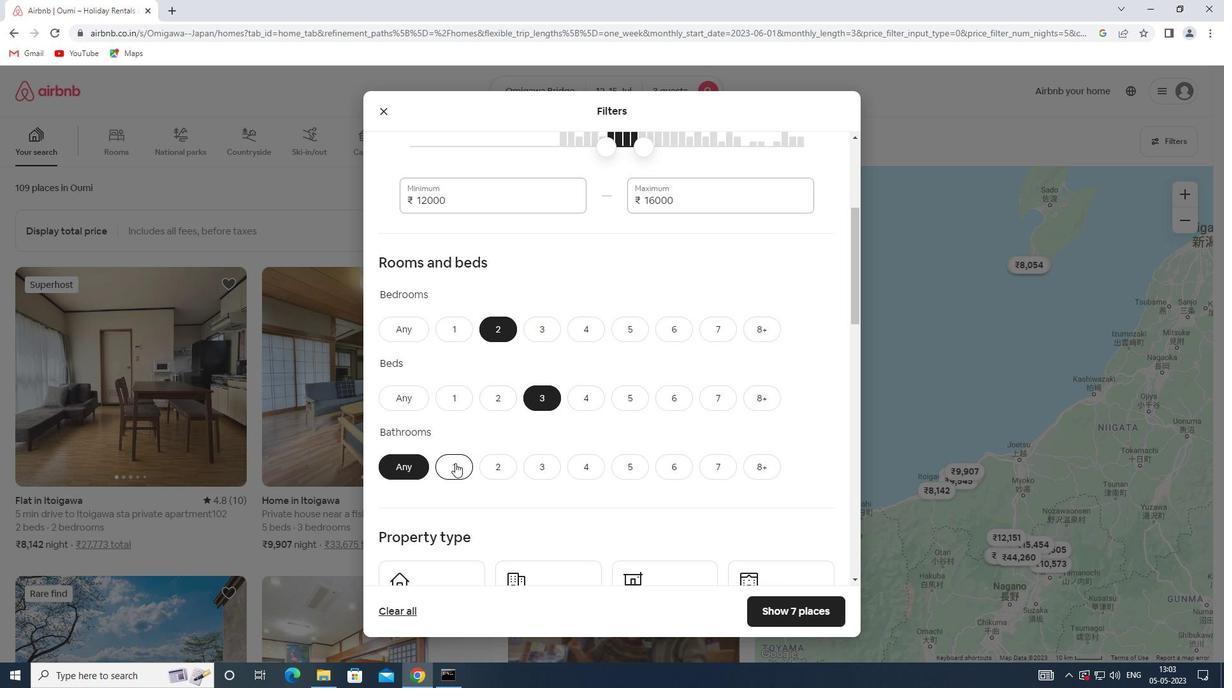 
Action: Mouse moved to (455, 463)
Screenshot: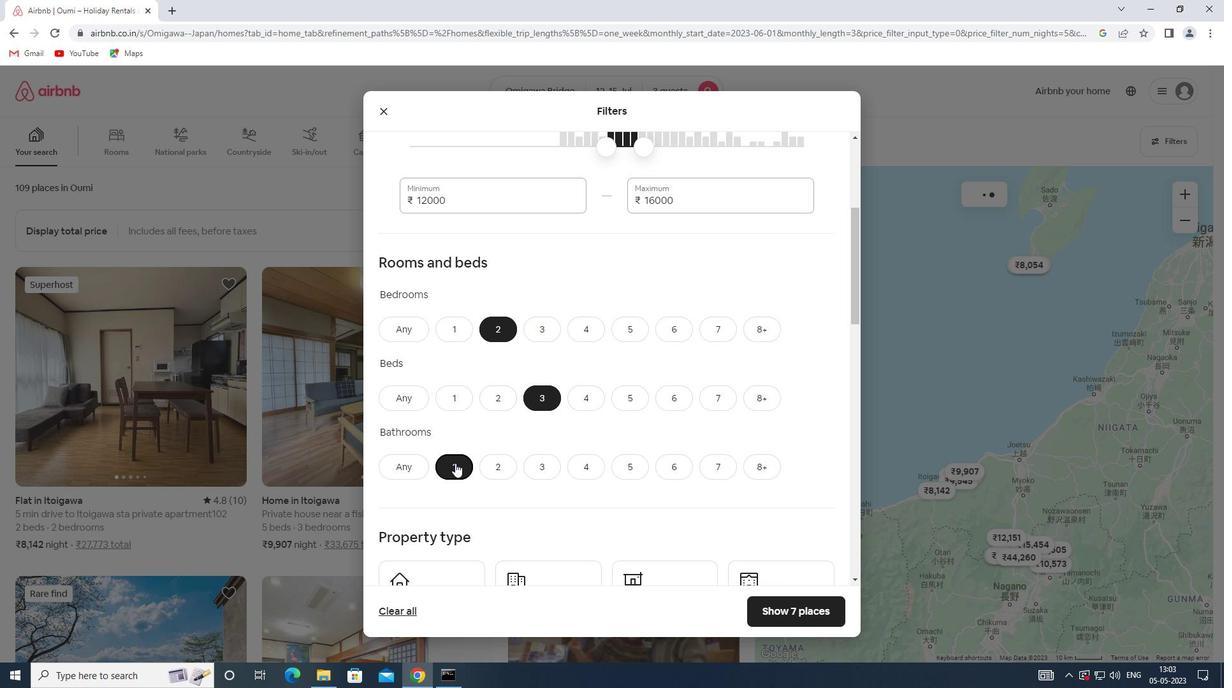 
Action: Mouse scrolled (455, 462) with delta (0, 0)
Screenshot: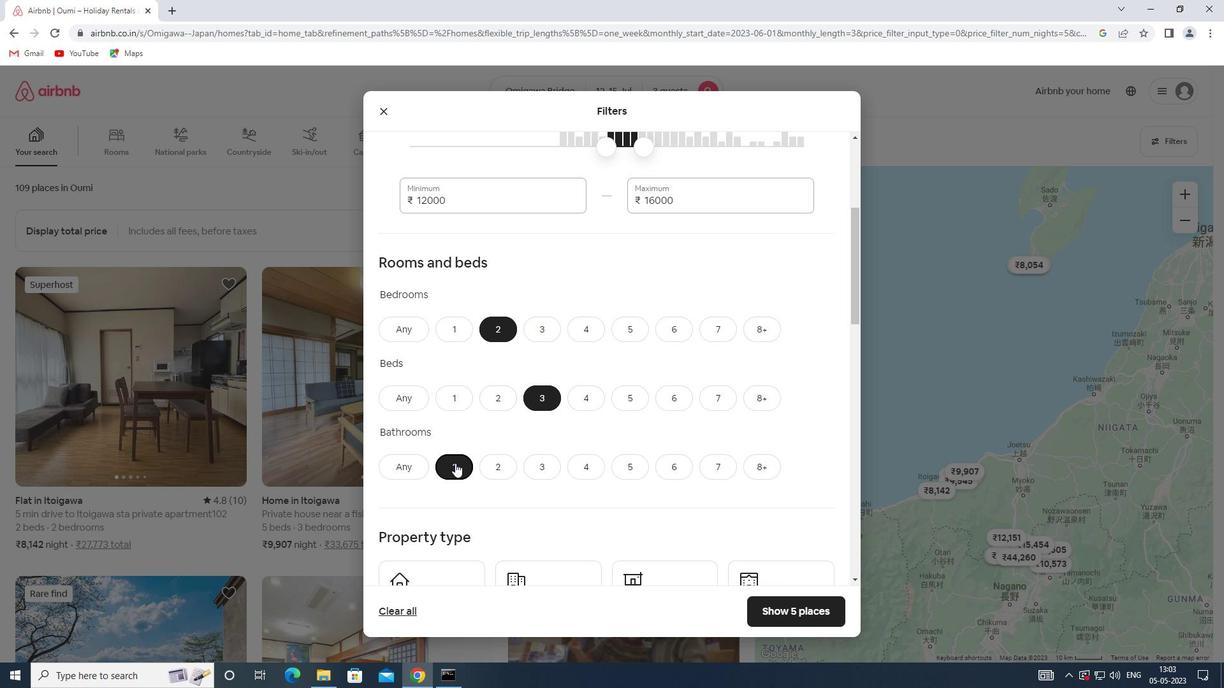 
Action: Mouse scrolled (455, 462) with delta (0, 0)
Screenshot: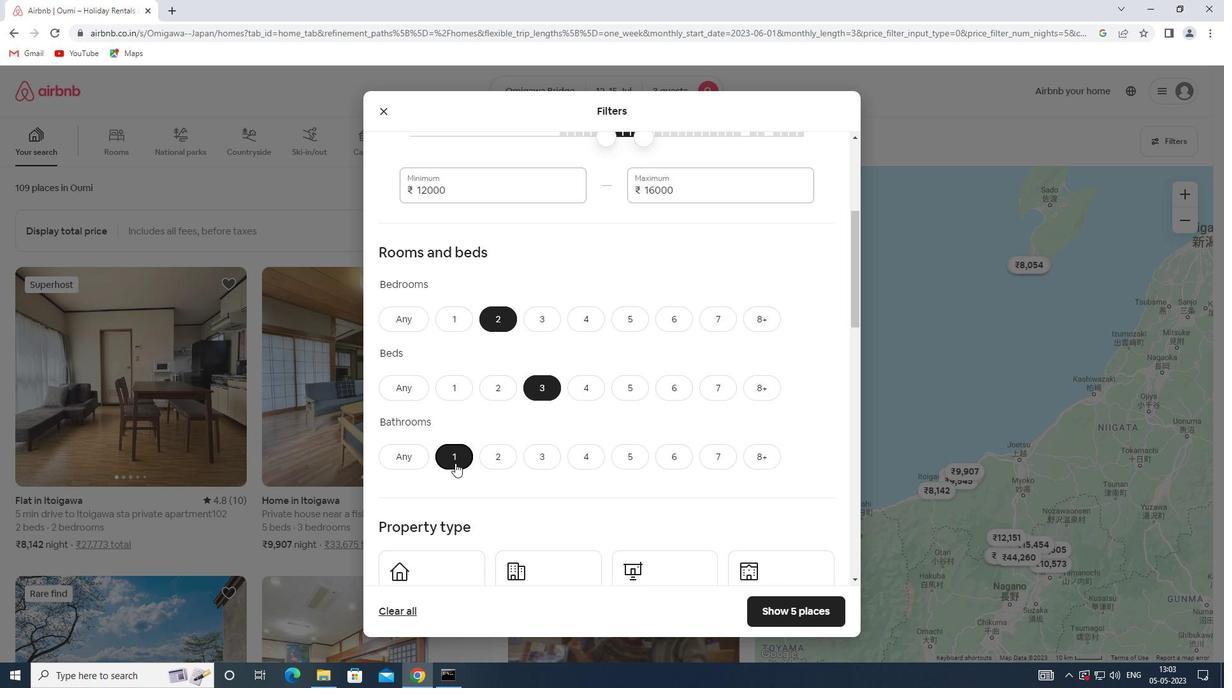 
Action: Mouse pressed left at (455, 463)
Screenshot: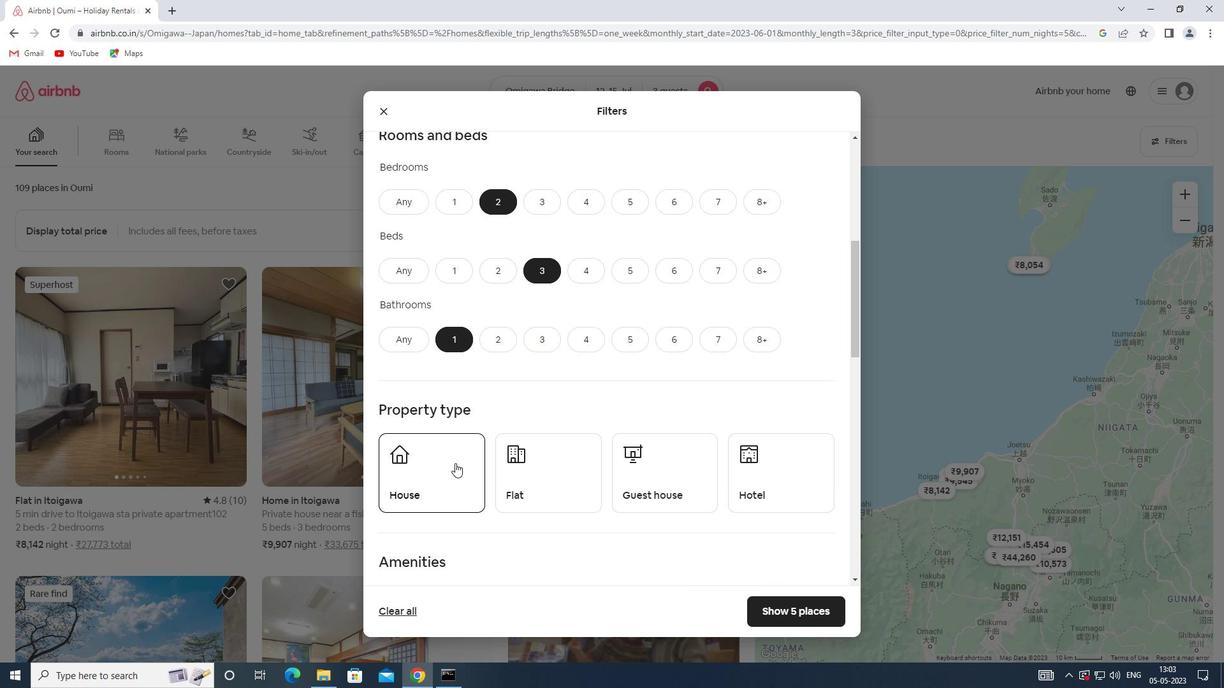 
Action: Mouse moved to (531, 460)
Screenshot: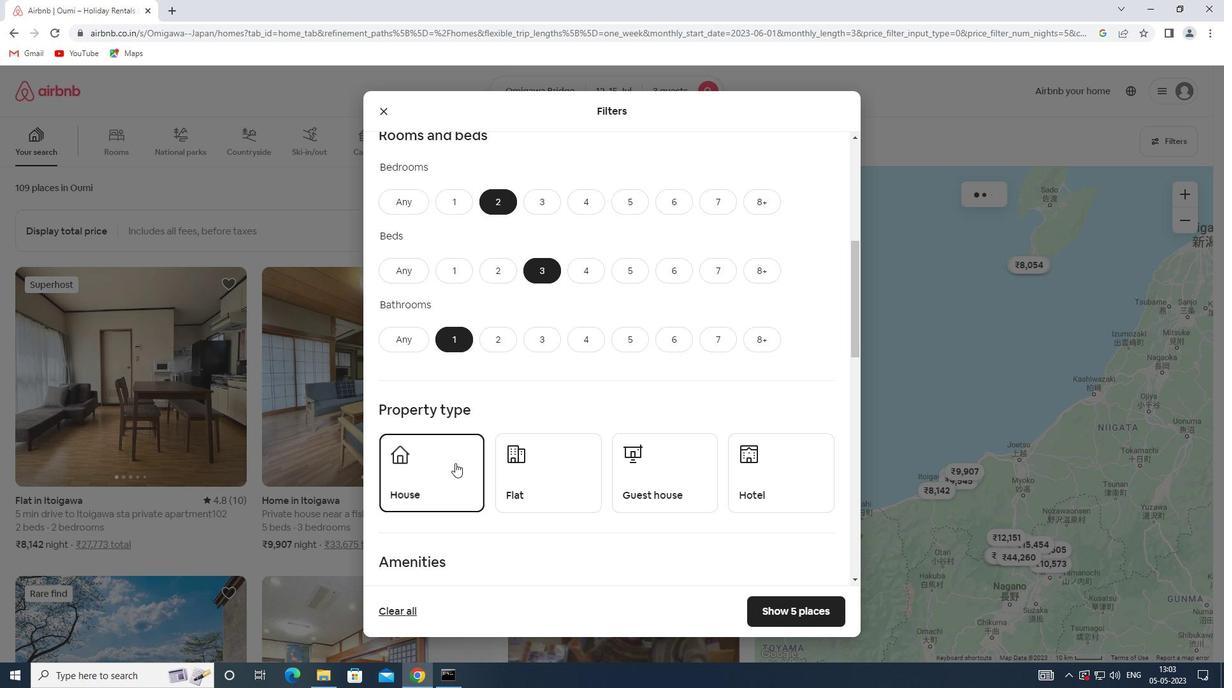 
Action: Mouse pressed left at (531, 460)
Screenshot: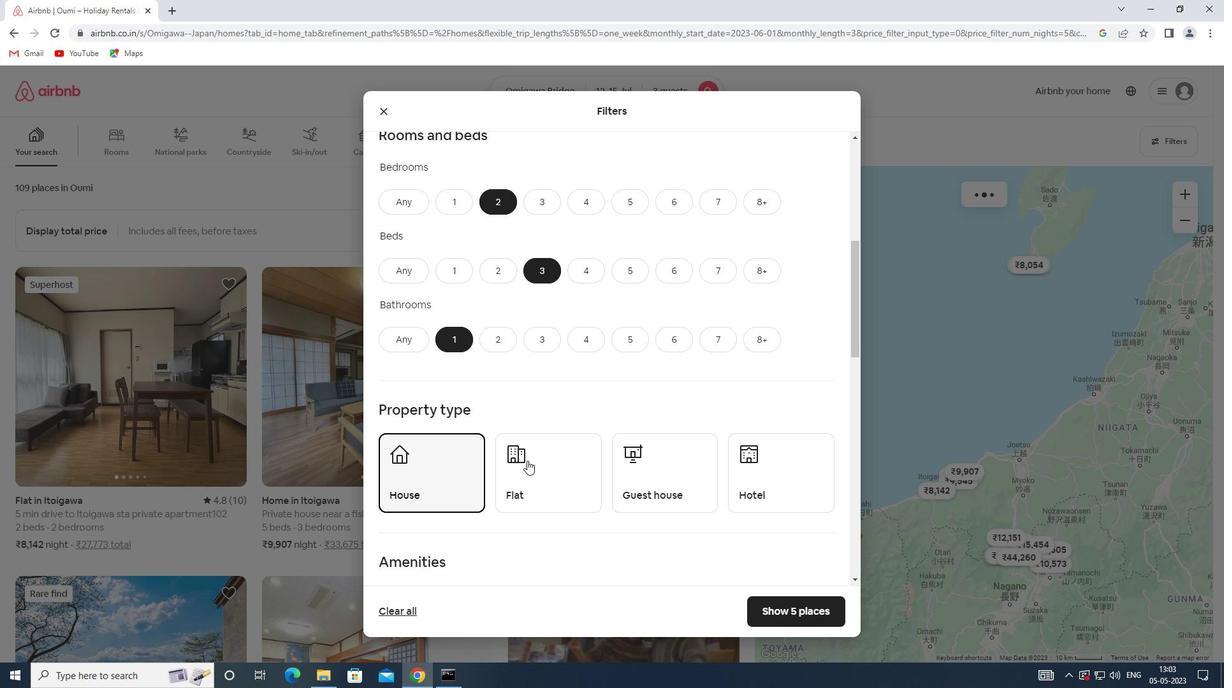 
Action: Mouse moved to (640, 460)
Screenshot: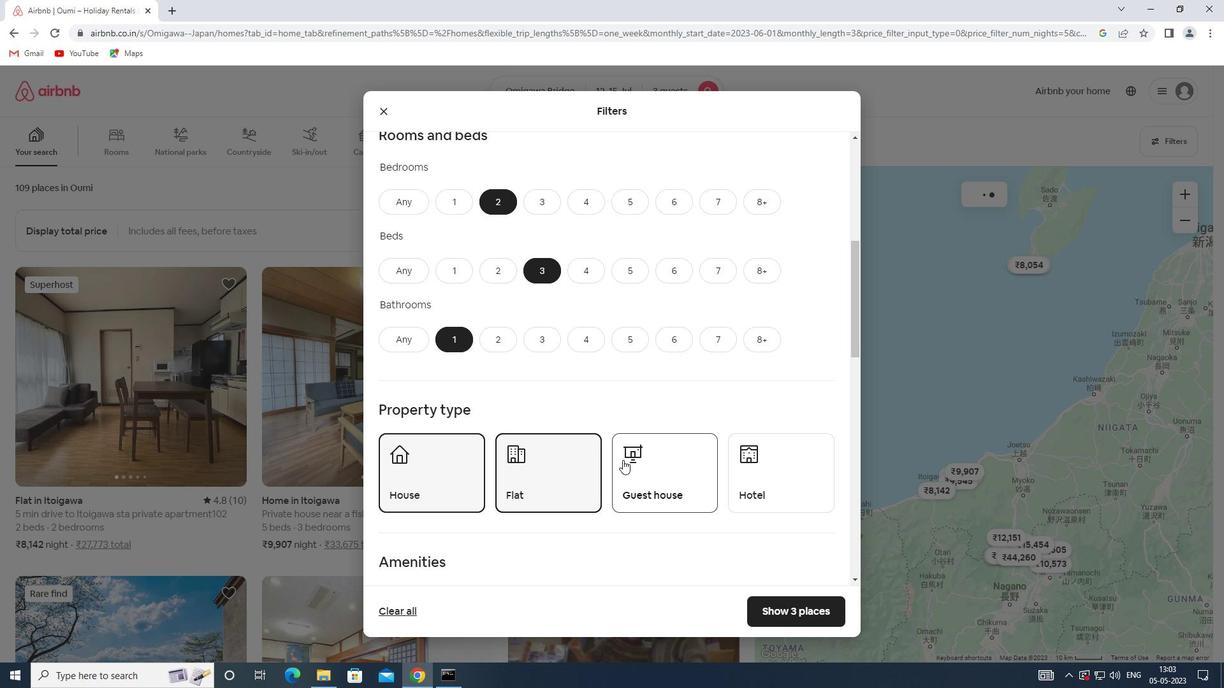 
Action: Mouse pressed left at (640, 460)
Screenshot: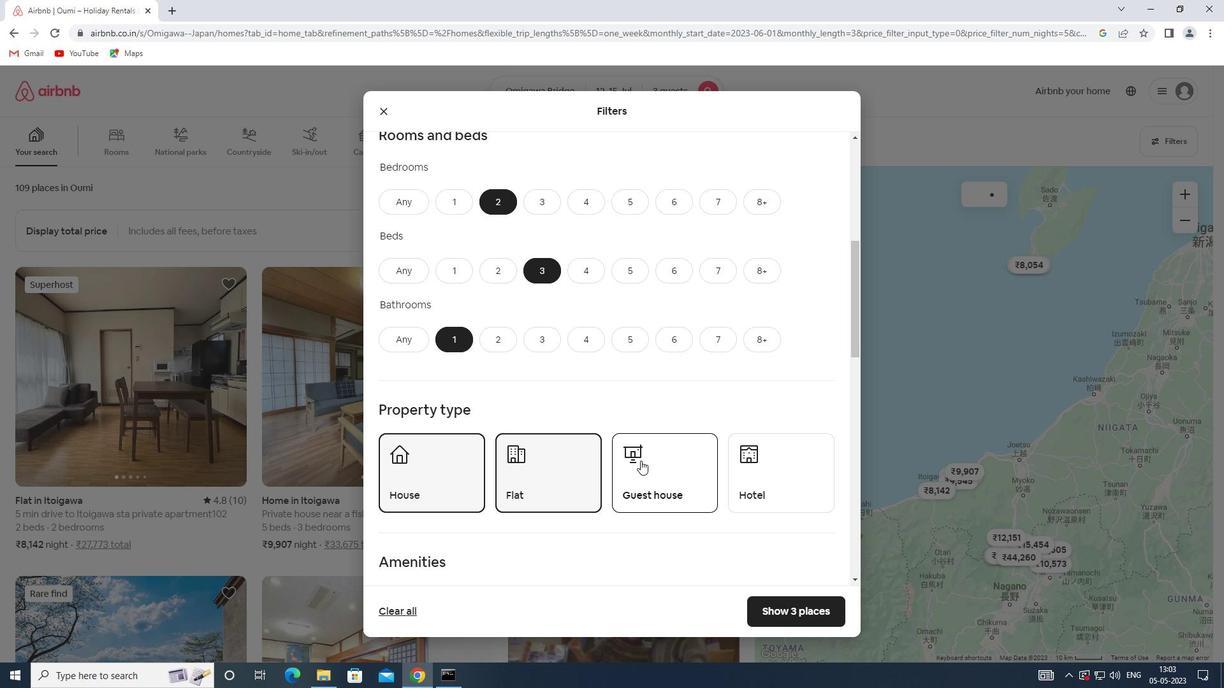 
Action: Mouse moved to (618, 460)
Screenshot: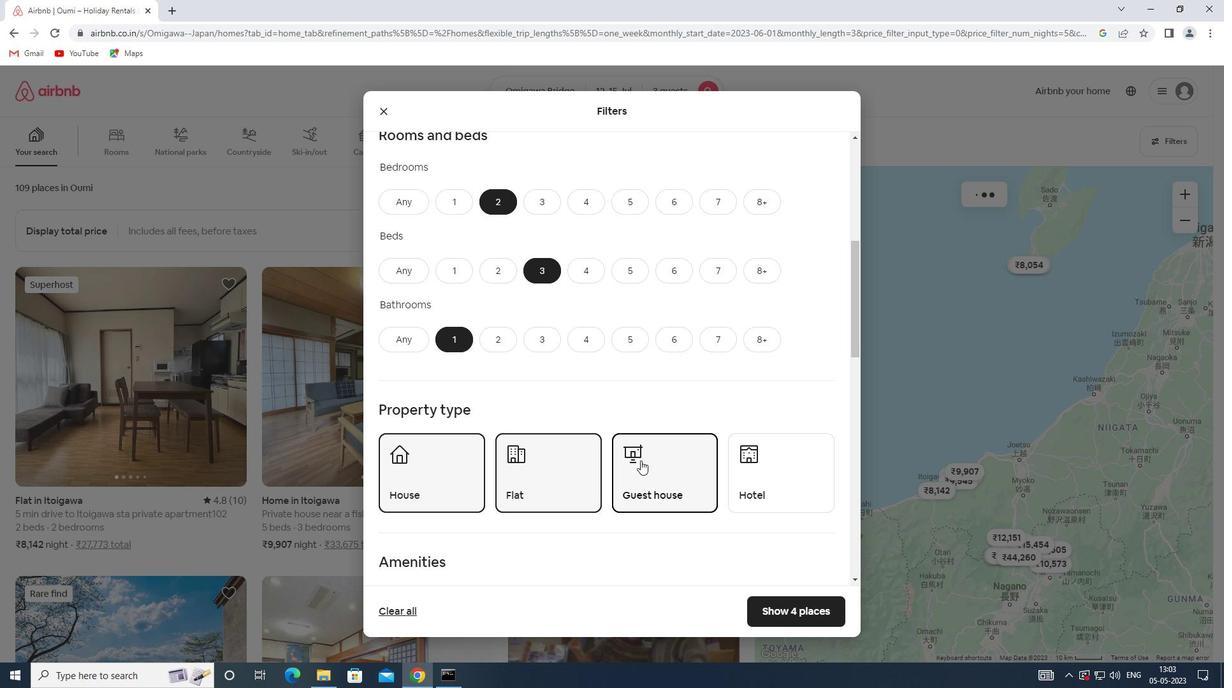 
Action: Mouse scrolled (618, 460) with delta (0, 0)
Screenshot: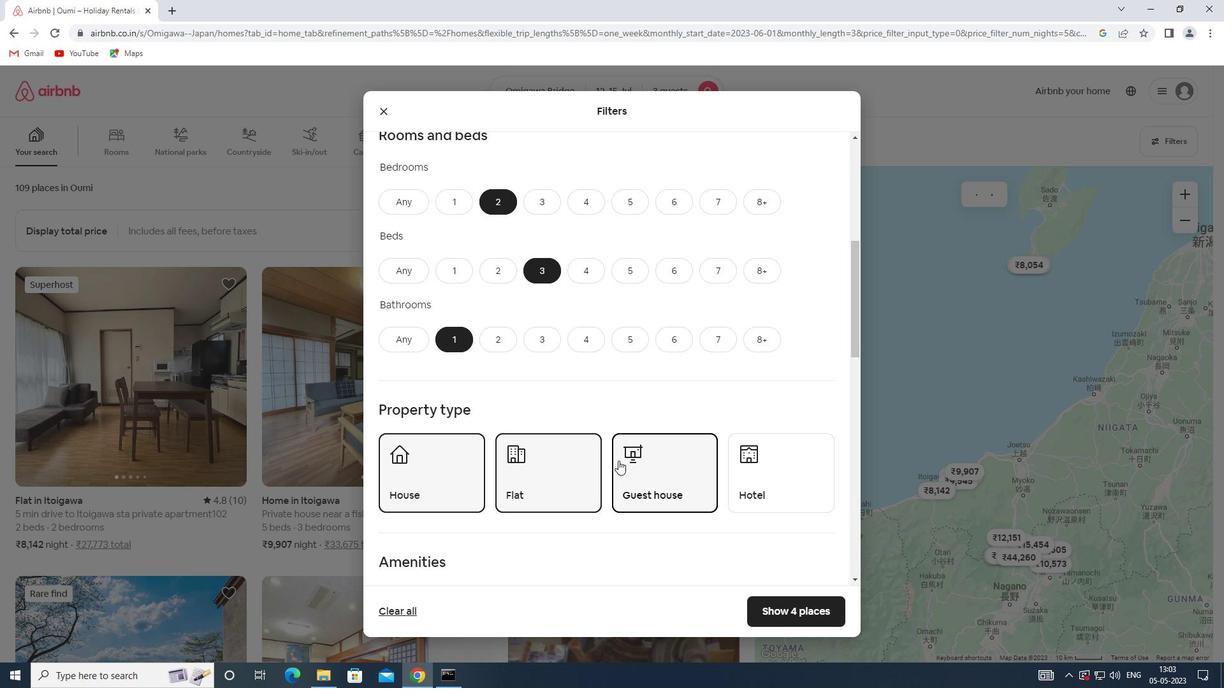 
Action: Mouse scrolled (618, 460) with delta (0, 0)
Screenshot: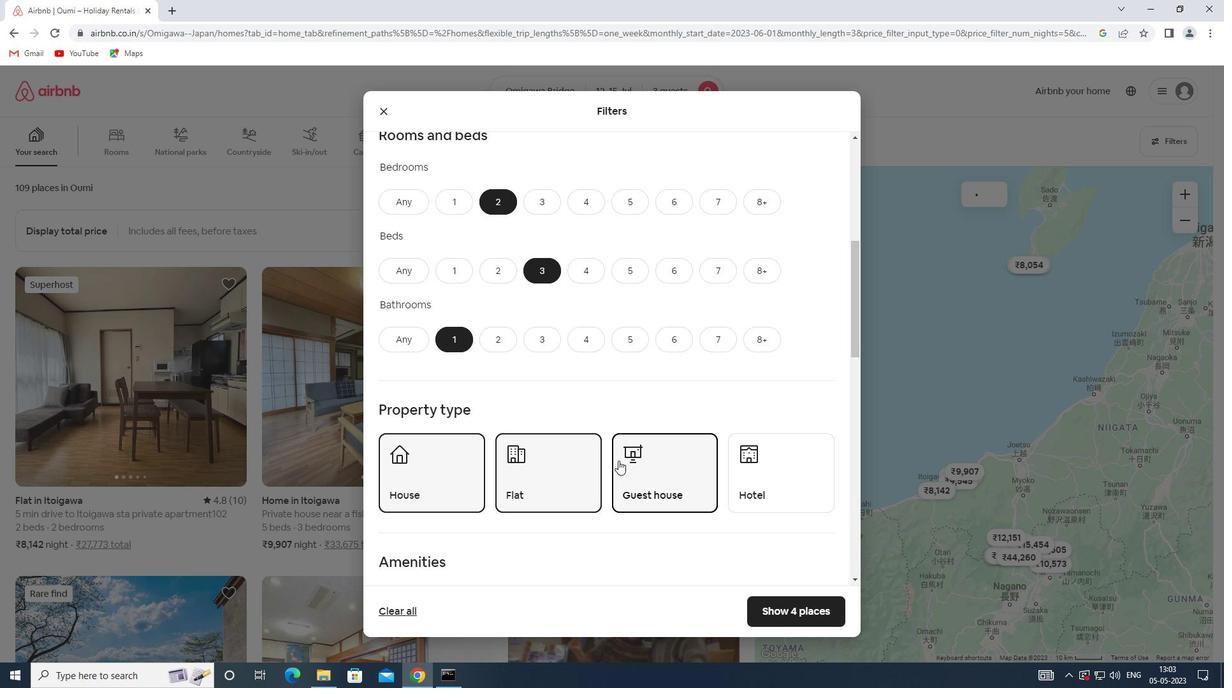 
Action: Mouse scrolled (618, 460) with delta (0, 0)
Screenshot: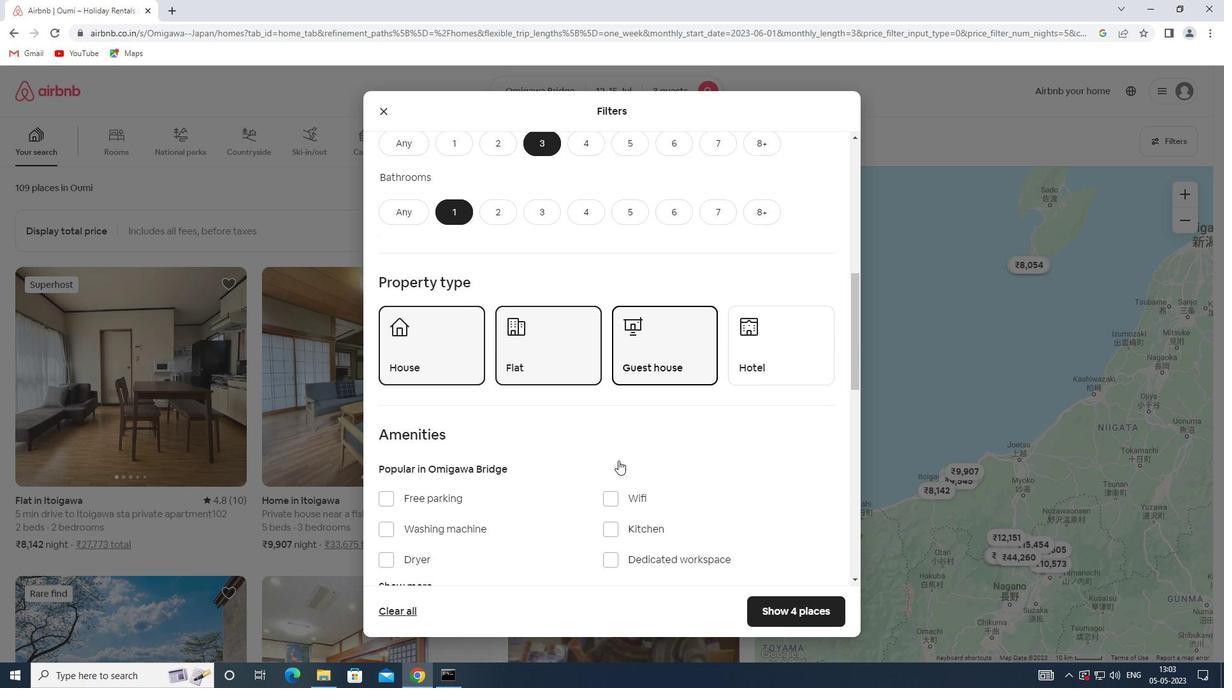 
Action: Mouse scrolled (618, 460) with delta (0, 0)
Screenshot: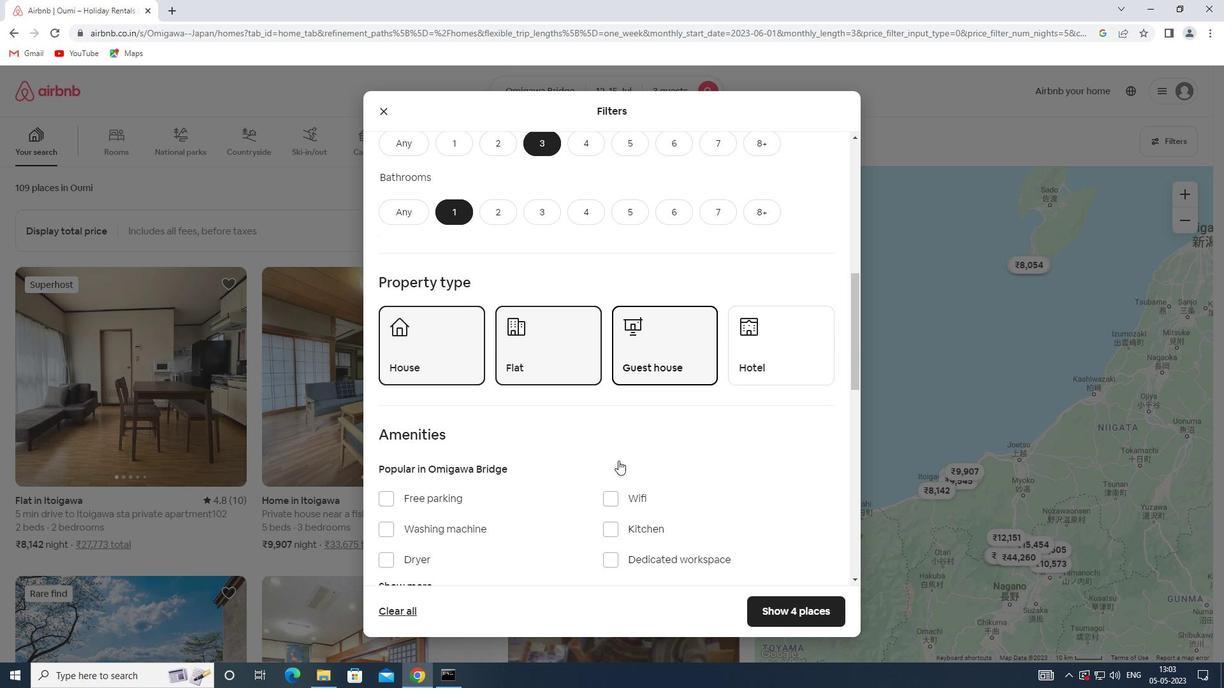 
Action: Mouse scrolled (618, 460) with delta (0, 0)
Screenshot: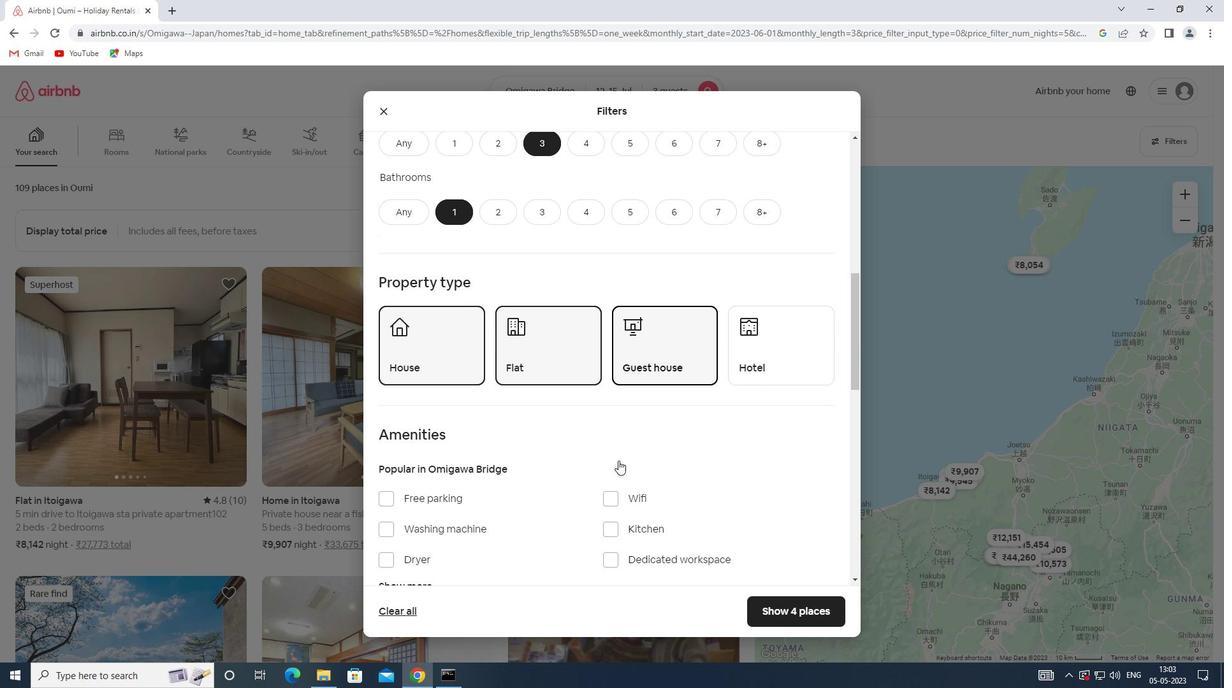 
Action: Mouse scrolled (618, 460) with delta (0, 0)
Screenshot: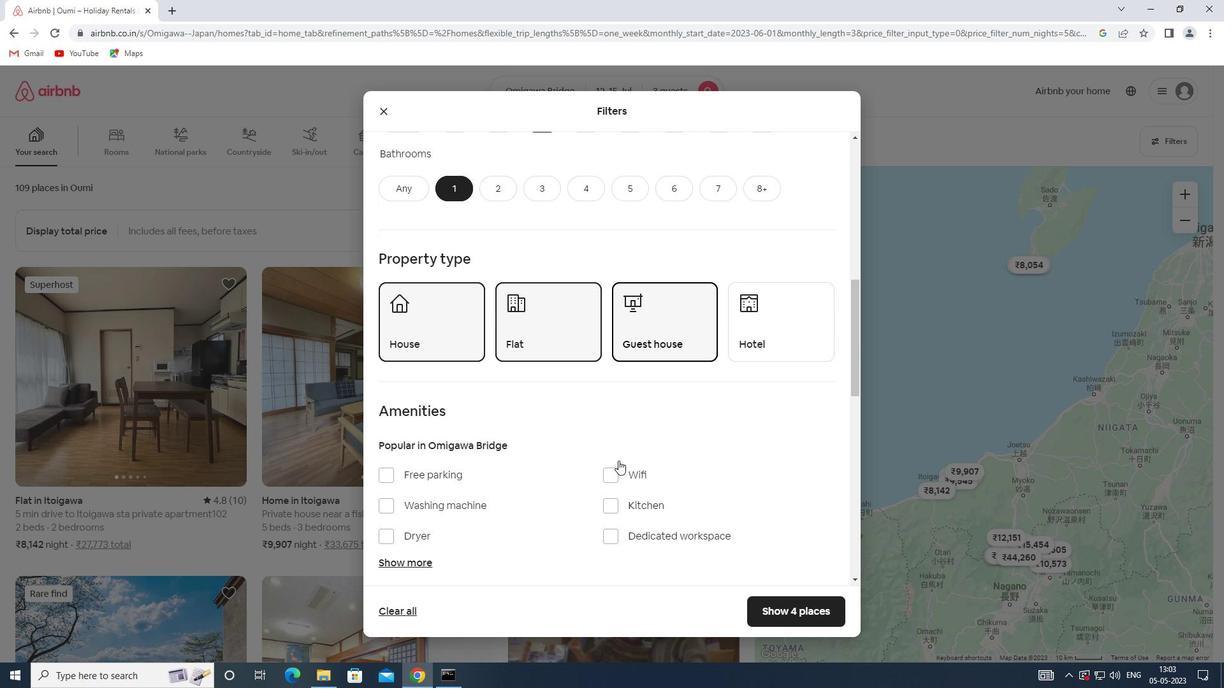 
Action: Mouse scrolled (618, 460) with delta (0, 0)
Screenshot: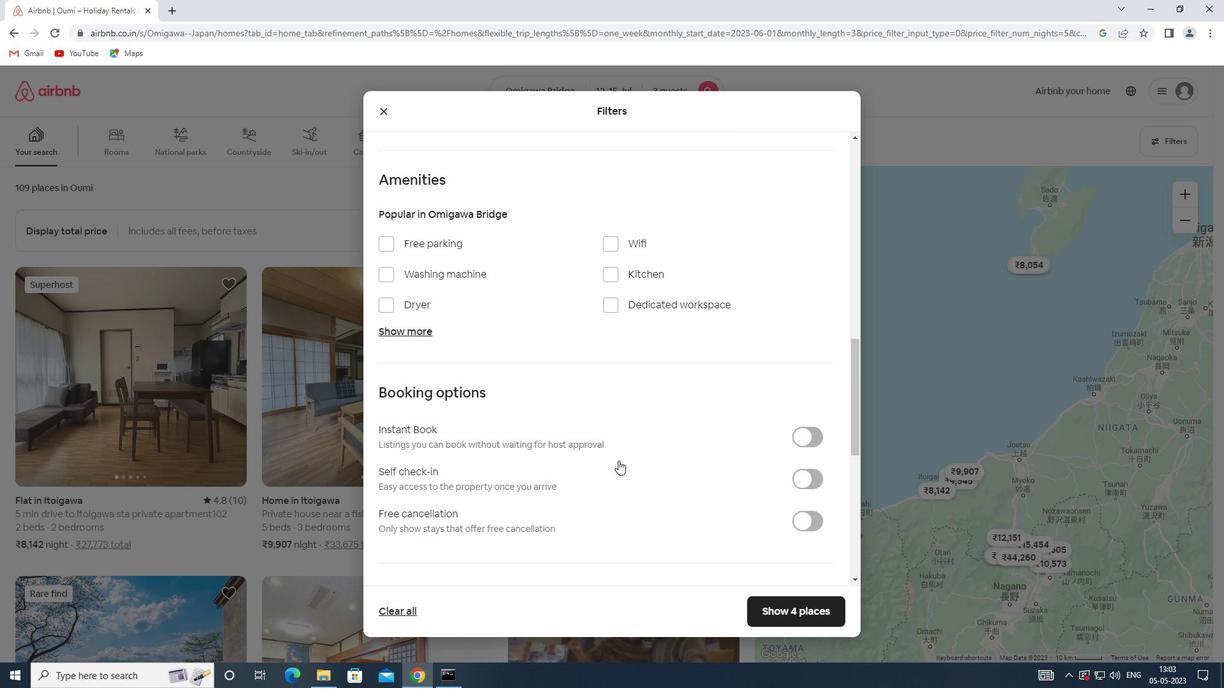 
Action: Mouse scrolled (618, 460) with delta (0, 0)
Screenshot: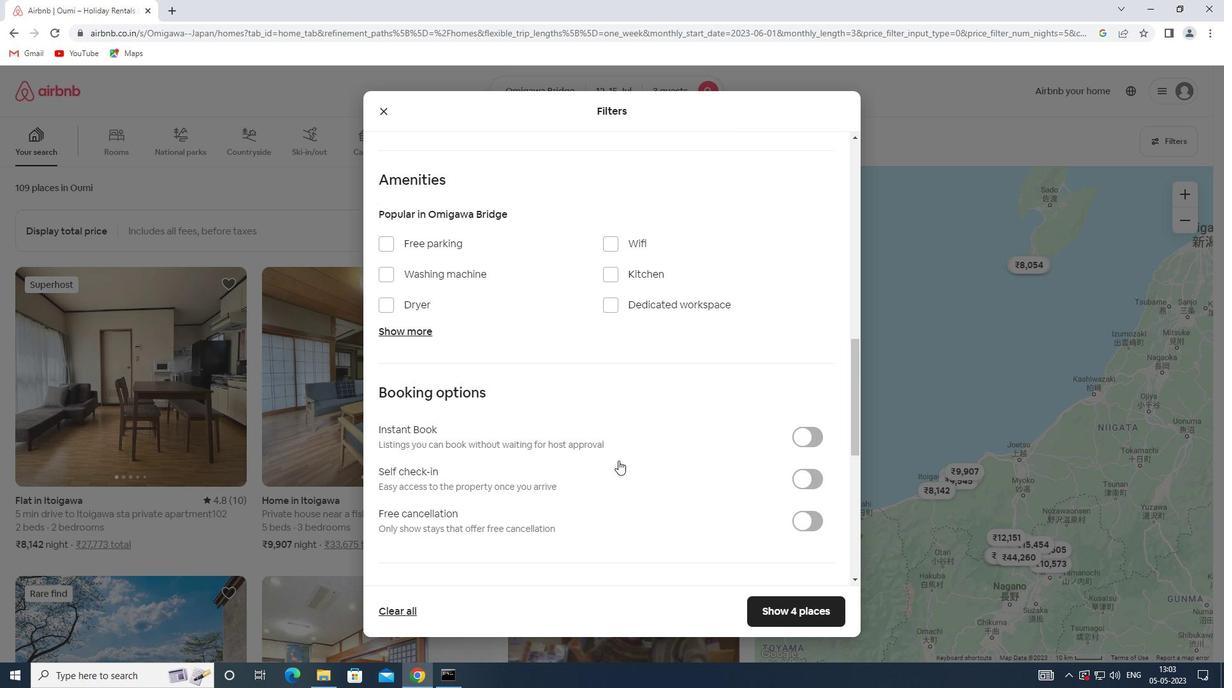 
Action: Mouse moved to (807, 354)
Screenshot: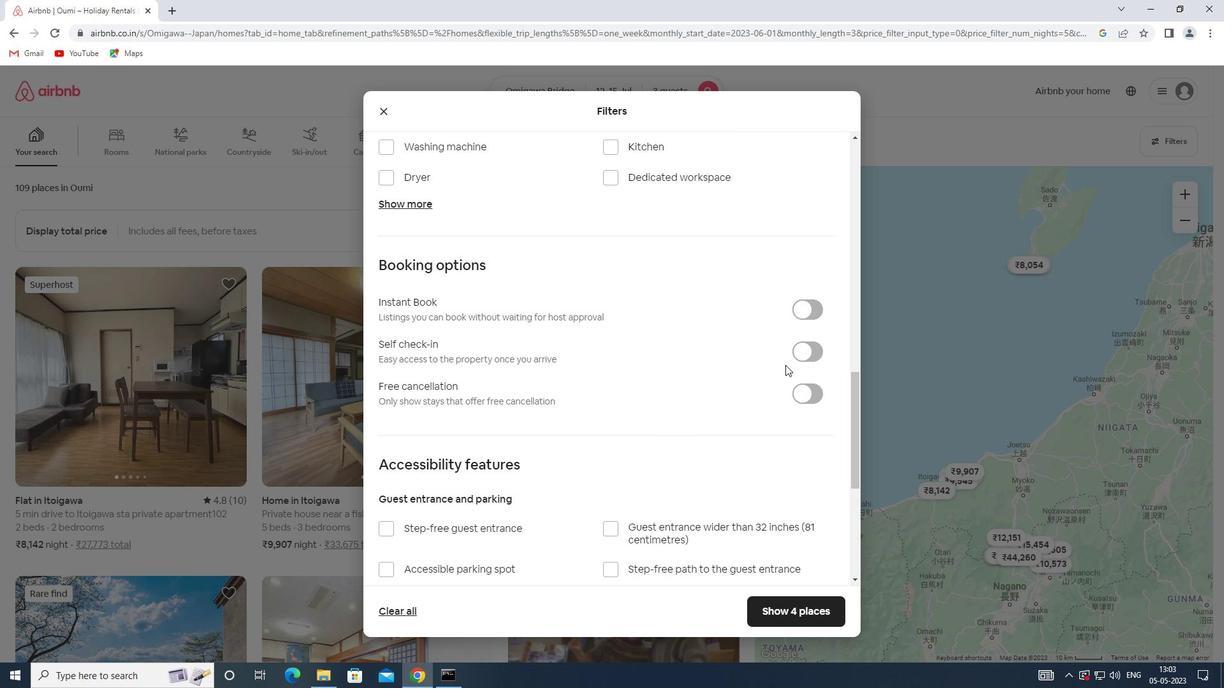 
Action: Mouse pressed left at (807, 354)
Screenshot: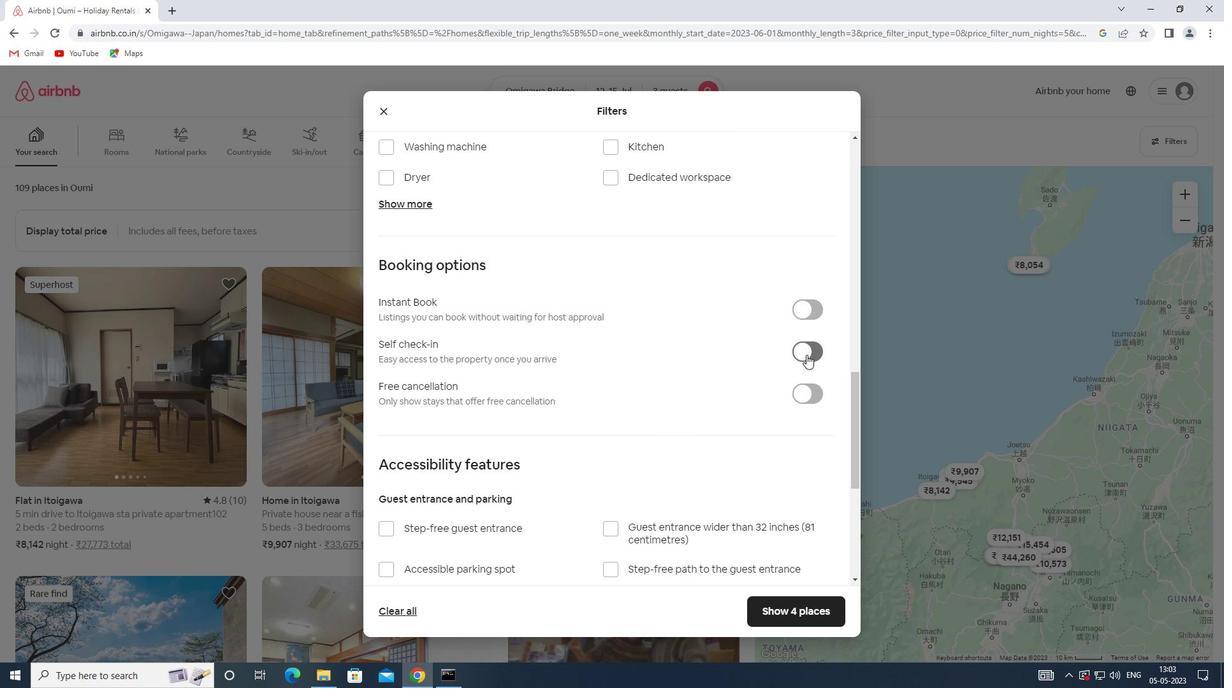 
Action: Mouse moved to (530, 424)
Screenshot: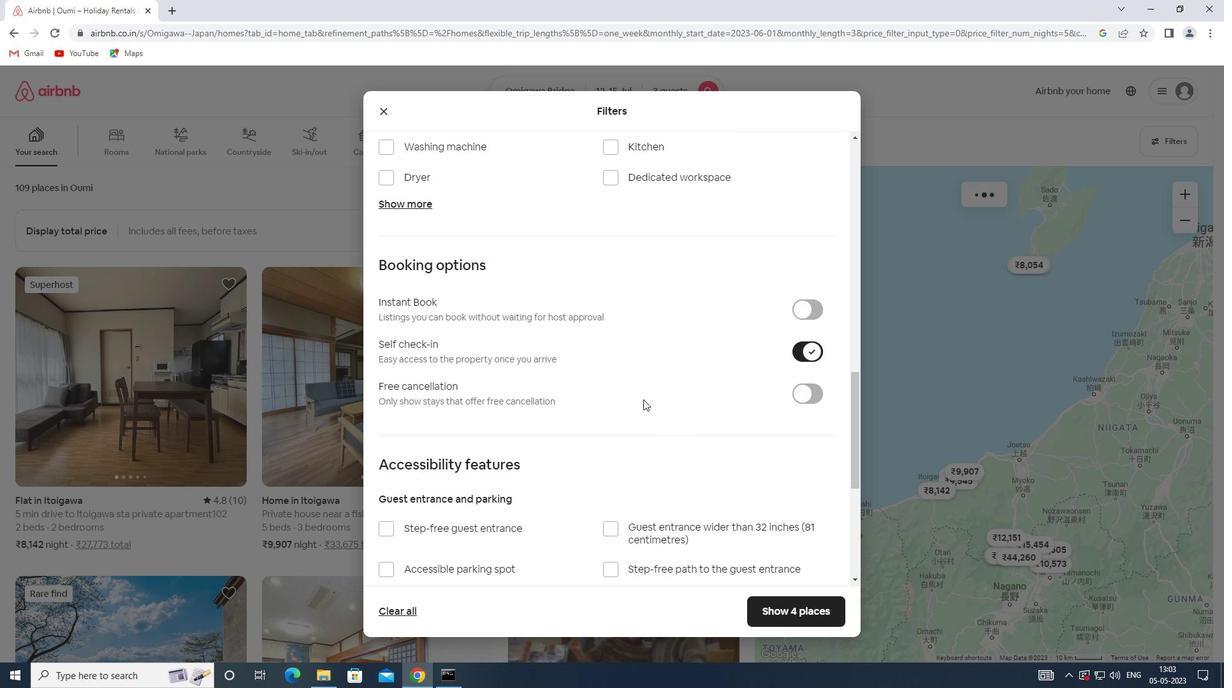 
Action: Mouse scrolled (530, 423) with delta (0, 0)
Screenshot: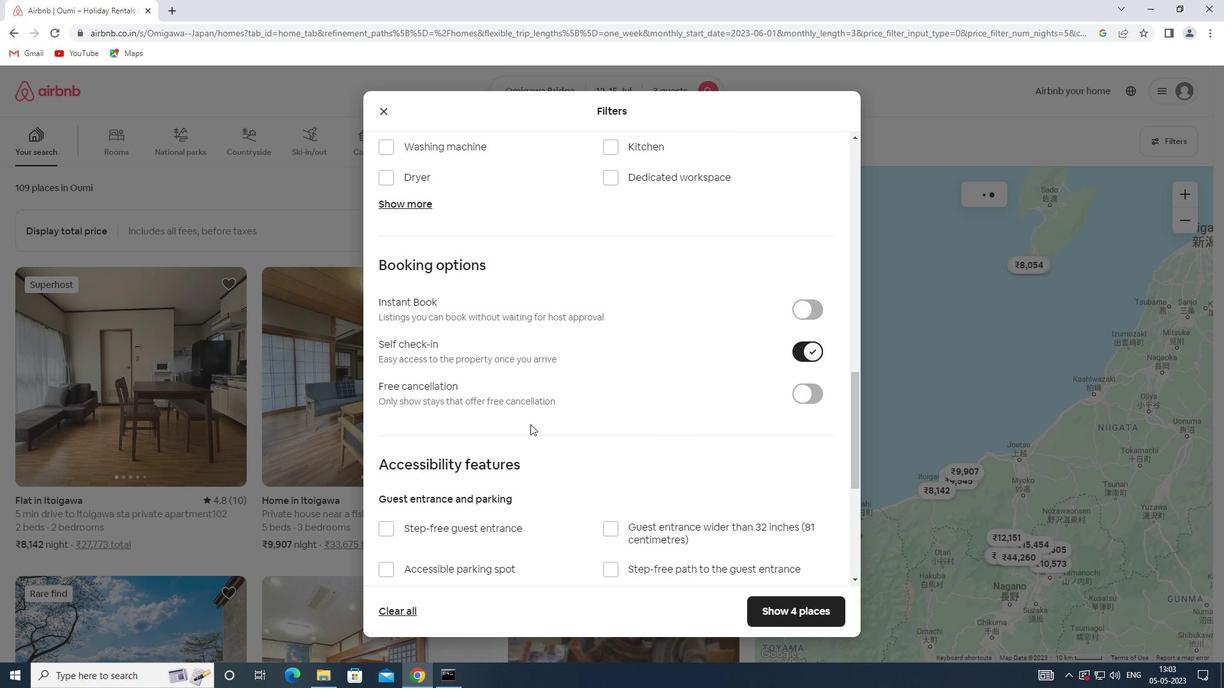 
Action: Mouse scrolled (530, 423) with delta (0, 0)
Screenshot: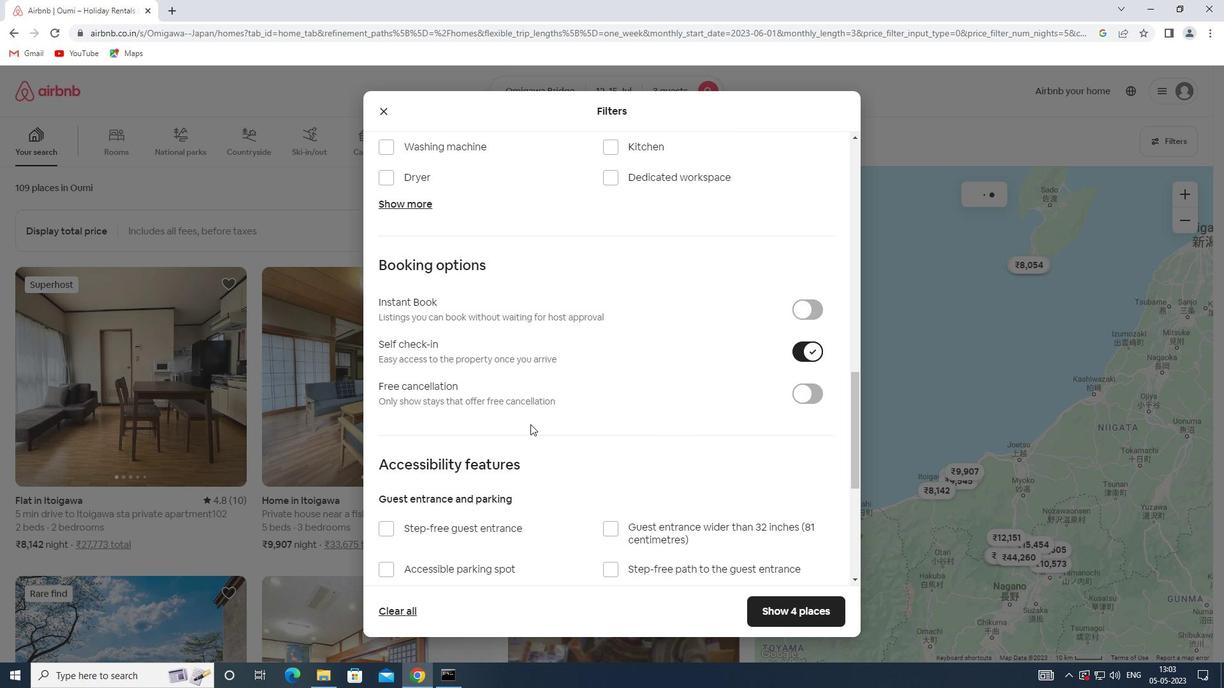 
Action: Mouse scrolled (530, 423) with delta (0, 0)
Screenshot: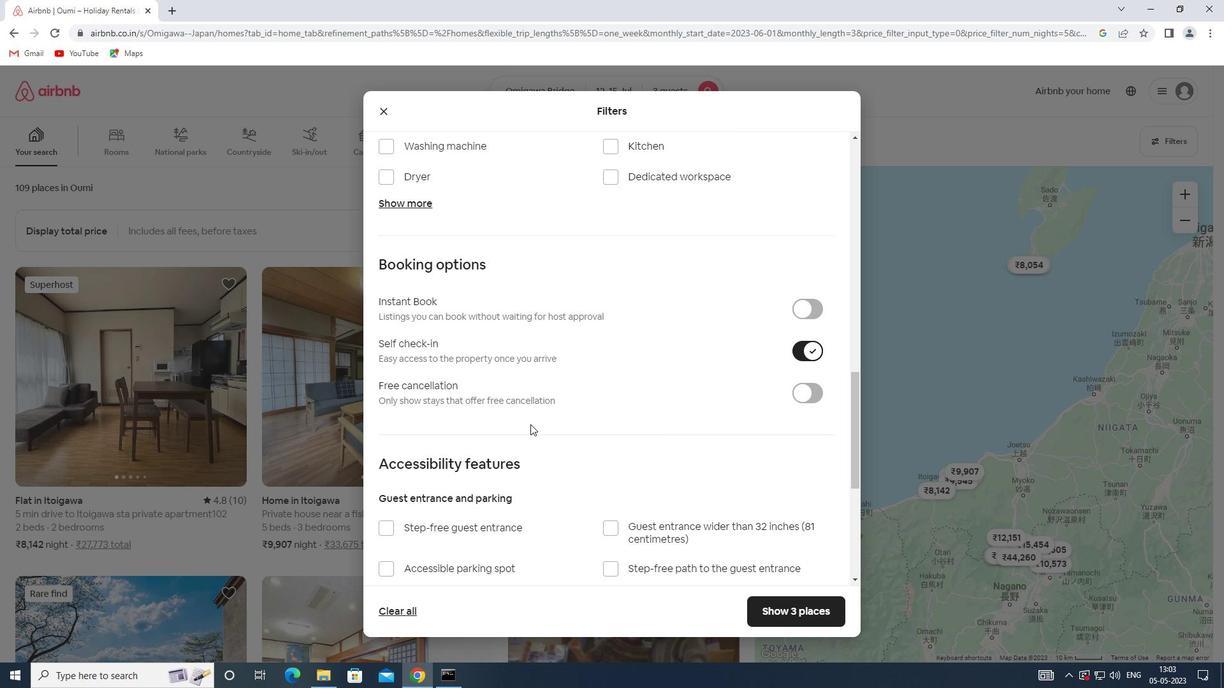 
Action: Mouse scrolled (530, 423) with delta (0, 0)
Screenshot: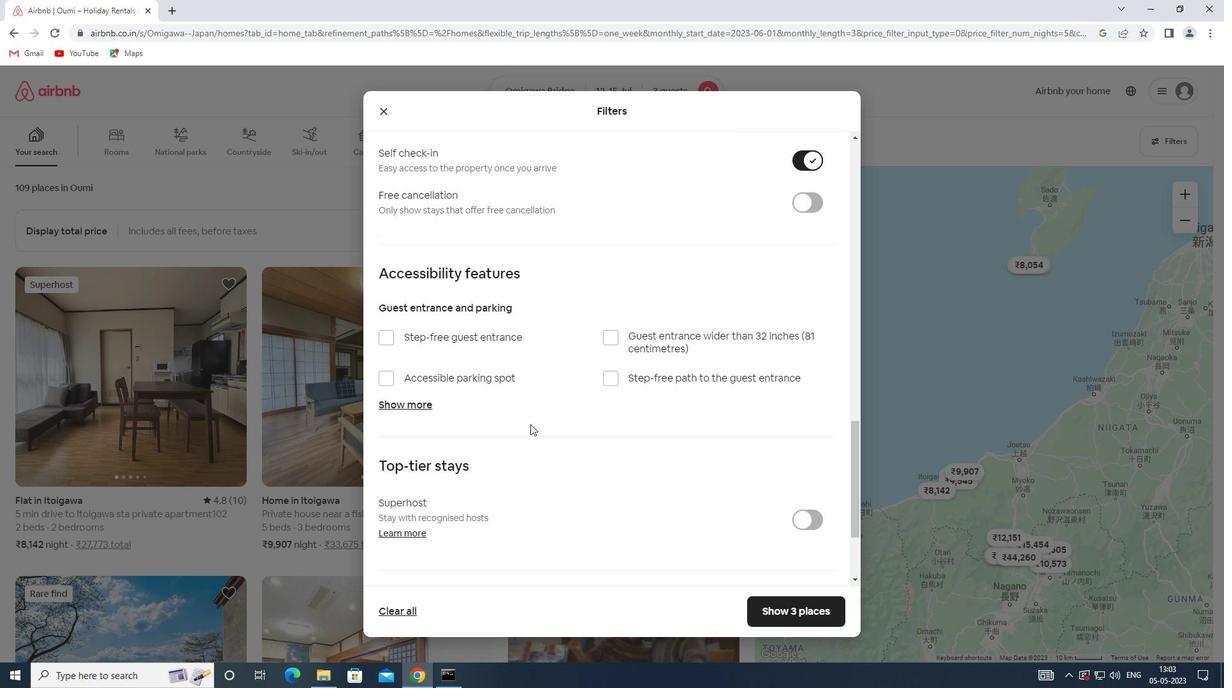 
Action: Mouse scrolled (530, 423) with delta (0, 0)
Screenshot: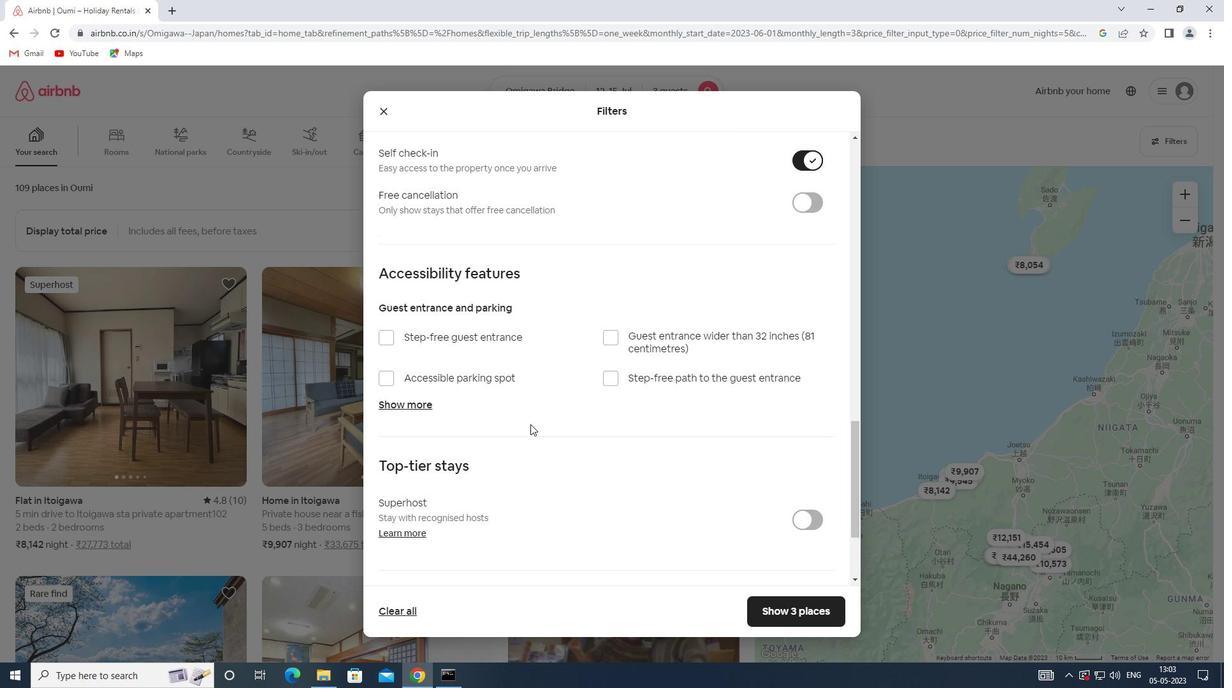 
Action: Mouse scrolled (530, 423) with delta (0, 0)
Screenshot: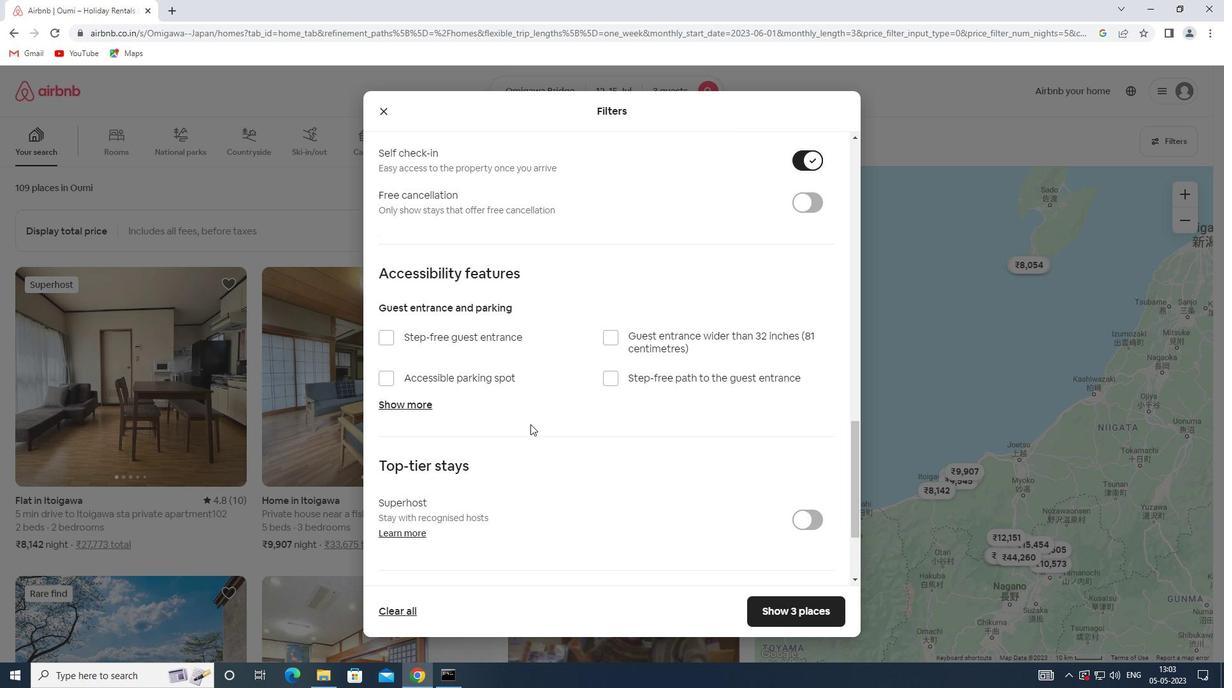 
Action: Mouse moved to (428, 492)
Screenshot: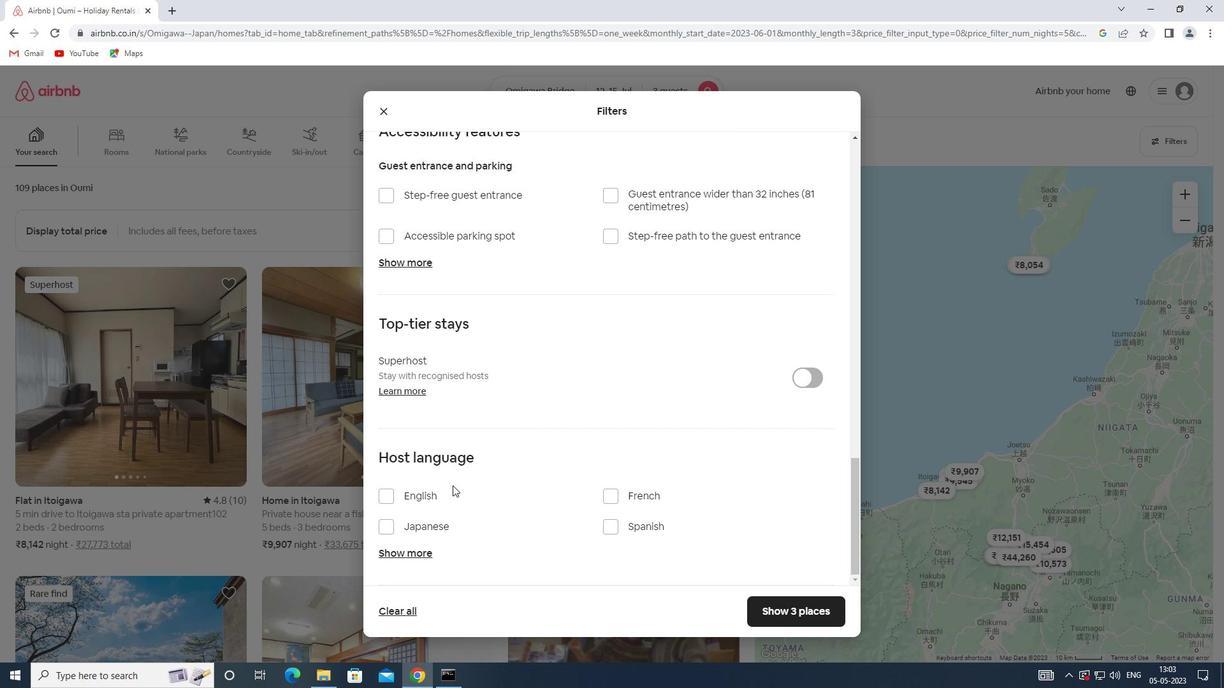 
Action: Mouse pressed left at (428, 492)
Screenshot: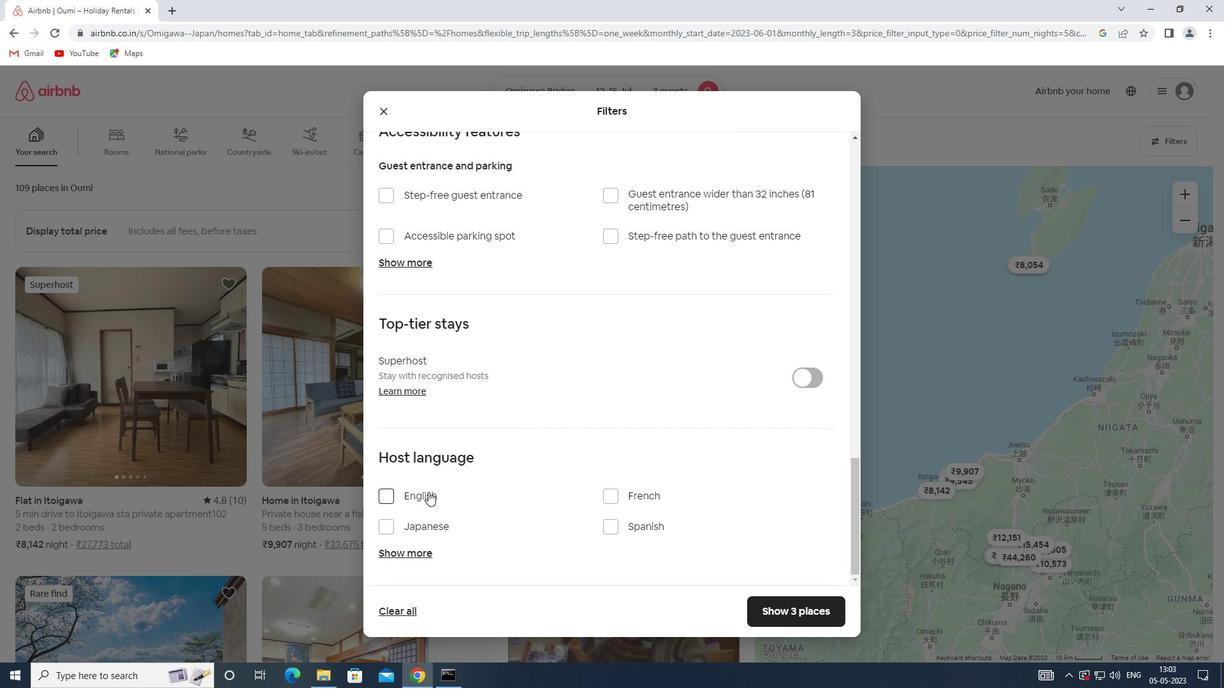 
Action: Mouse moved to (781, 609)
Screenshot: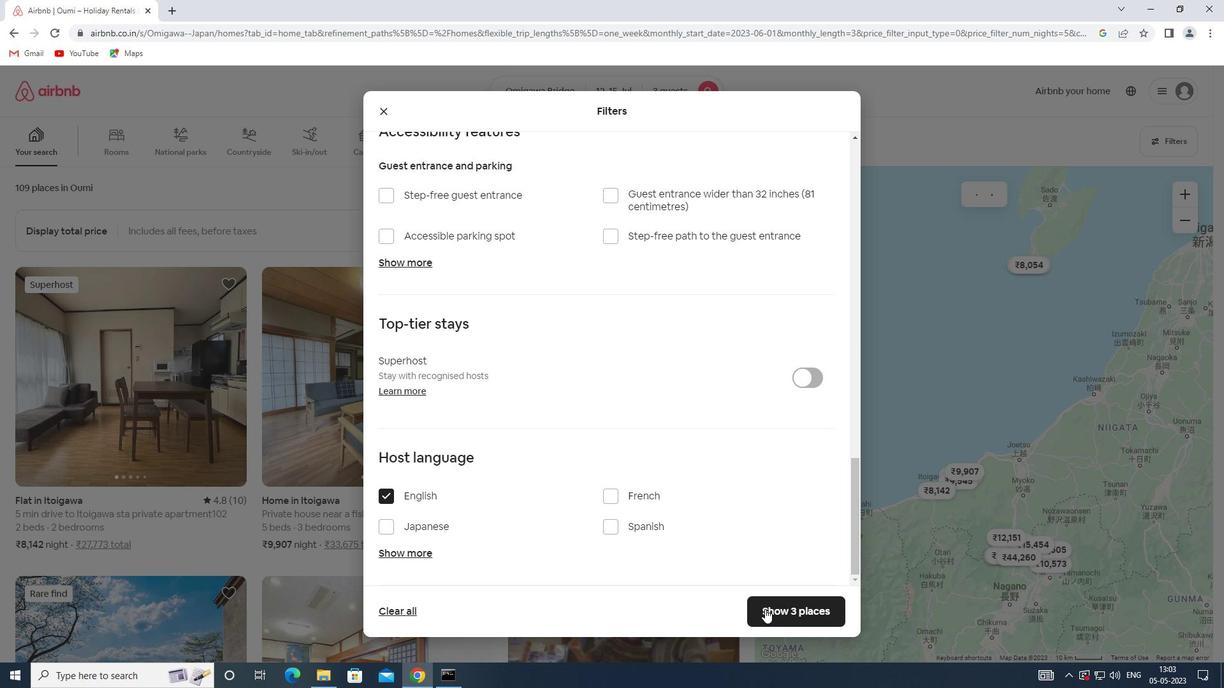 
Action: Mouse pressed left at (781, 609)
Screenshot: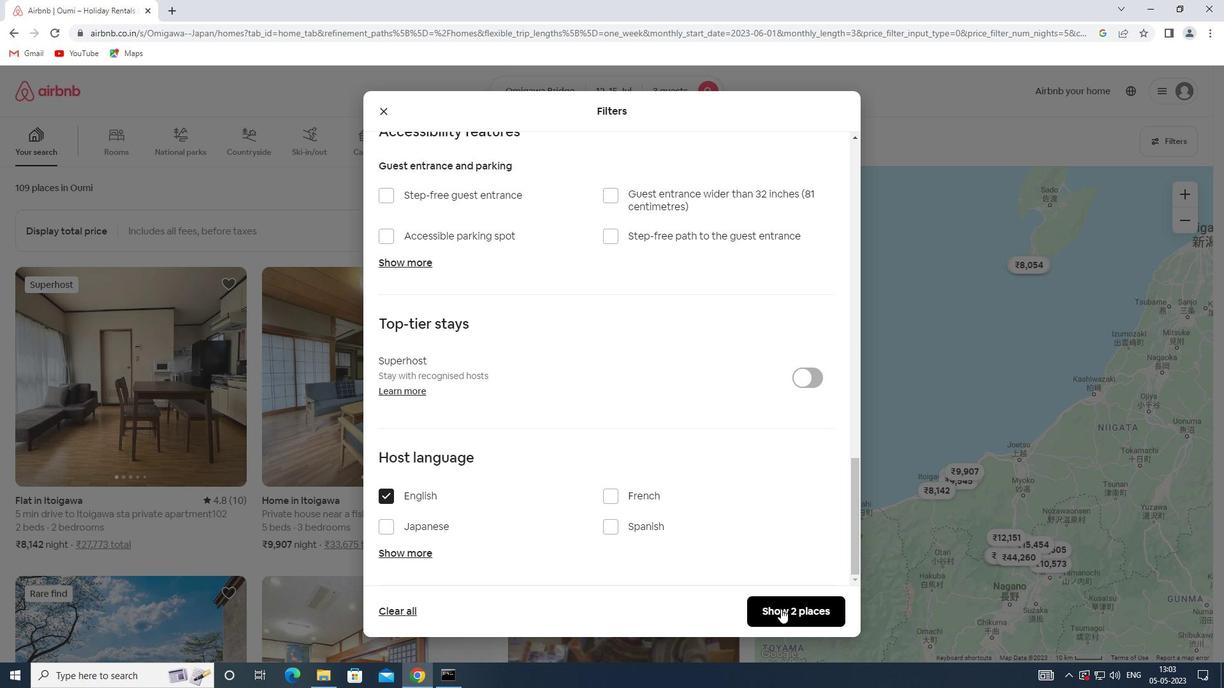 
